 Task: Search one way flight ticket for 1 adult, 6 children, 1 infant in seat and 1 infant on lap in business from Key West: Key West International Airport to Greensboro: Piedmont Triad International Airport on 5-1-2023. Choice of flights is Royal air maroc. Number of bags: 2 checked bags. Price is upto 95000. Outbound departure time preference is 20:45.
Action: Mouse moved to (204, 172)
Screenshot: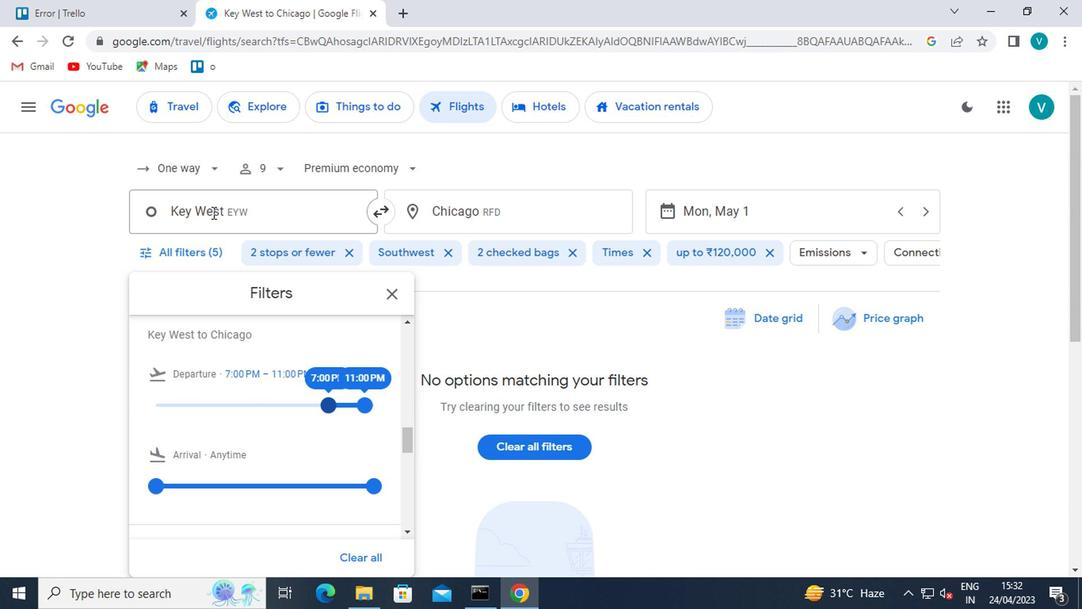 
Action: Mouse pressed left at (204, 172)
Screenshot: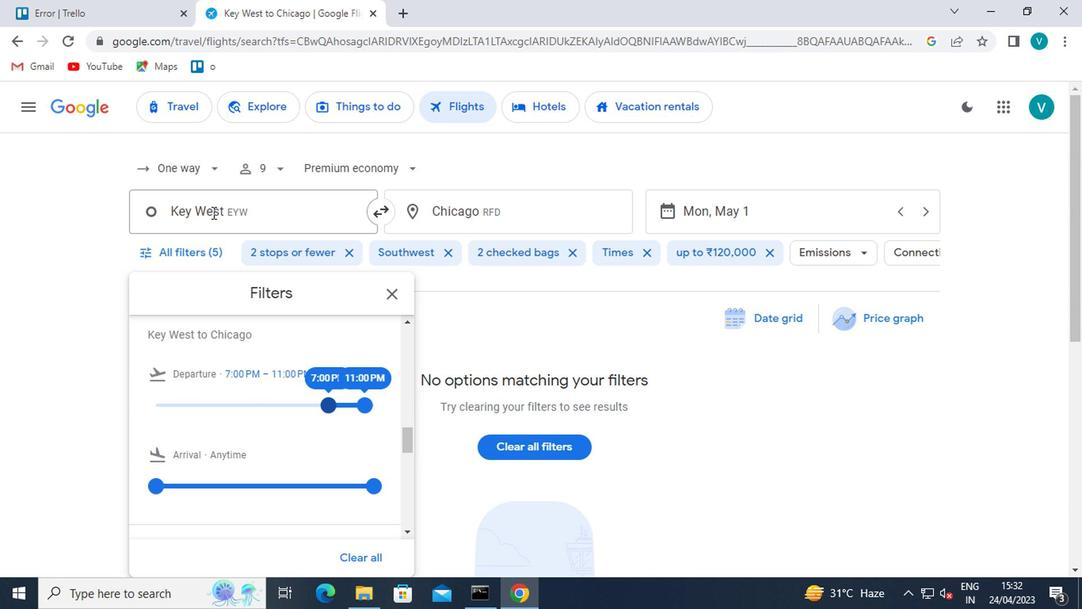 
Action: Mouse moved to (201, 241)
Screenshot: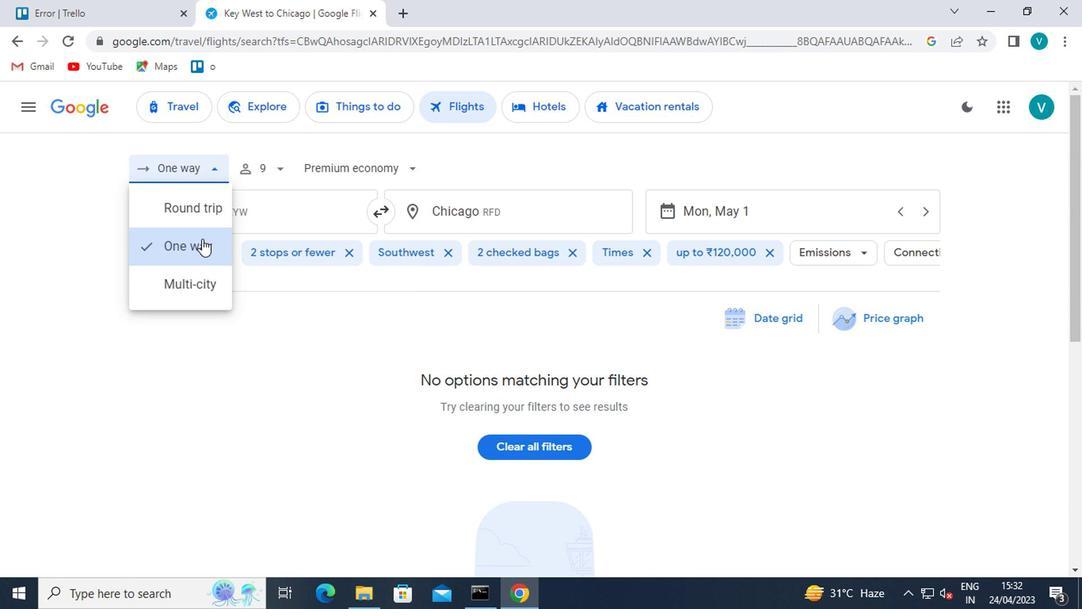 
Action: Mouse pressed left at (201, 241)
Screenshot: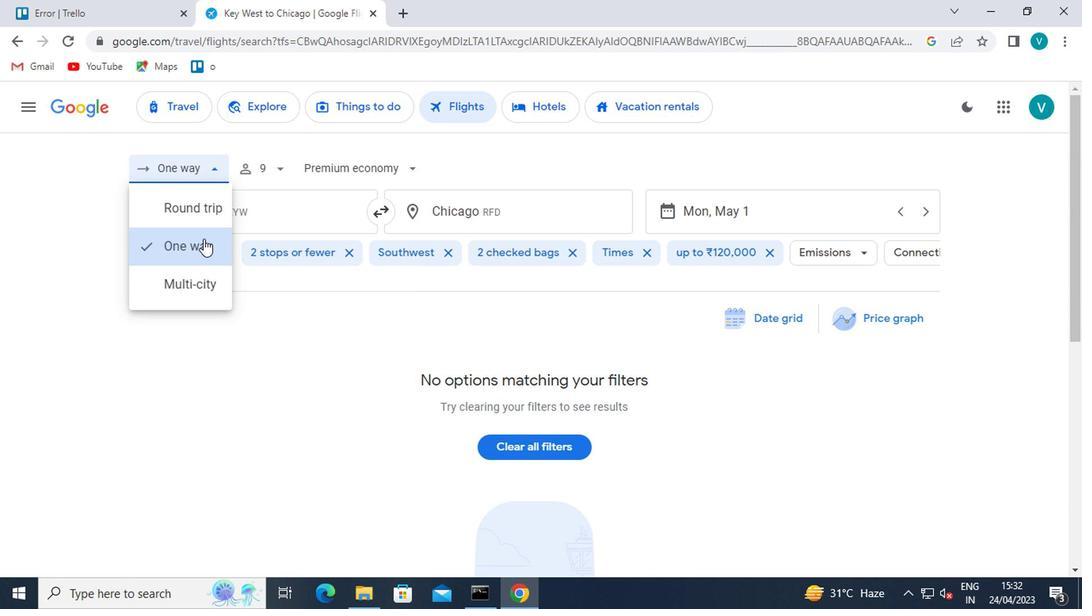
Action: Mouse moved to (283, 173)
Screenshot: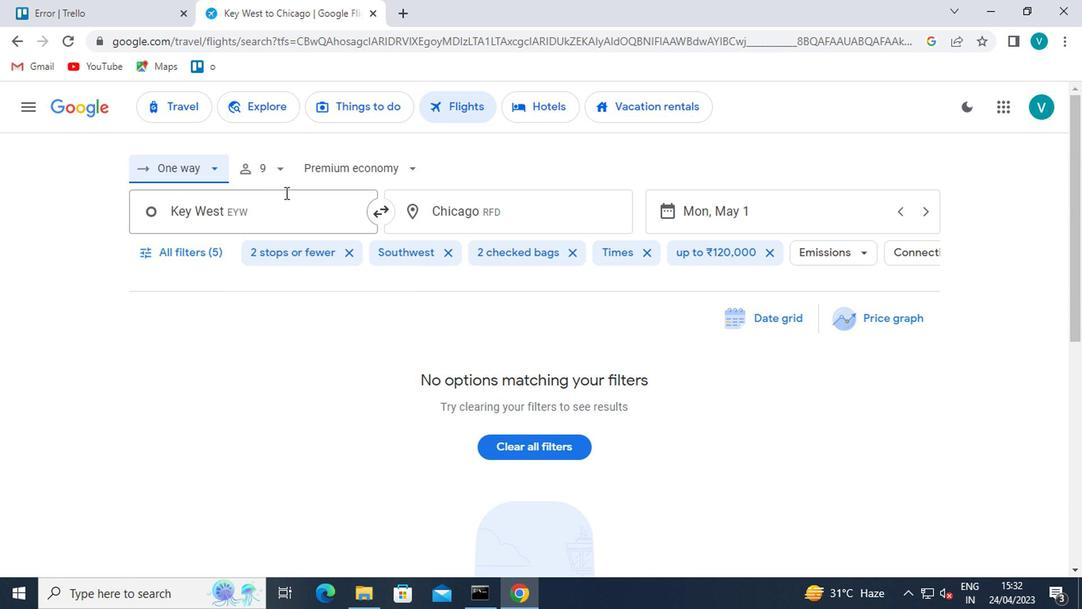 
Action: Mouse pressed left at (283, 173)
Screenshot: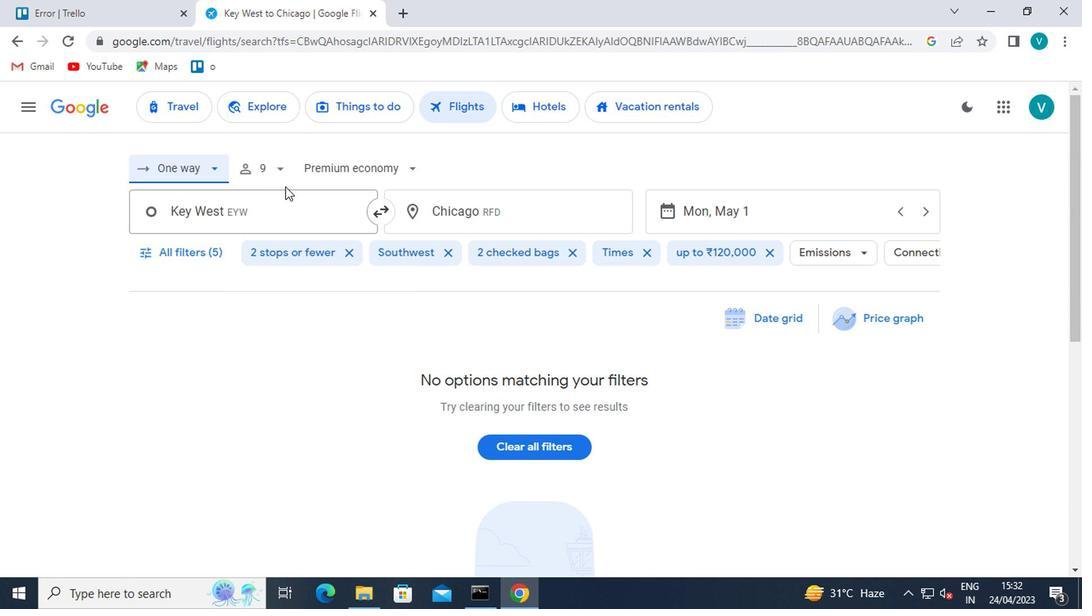 
Action: Mouse moved to (336, 206)
Screenshot: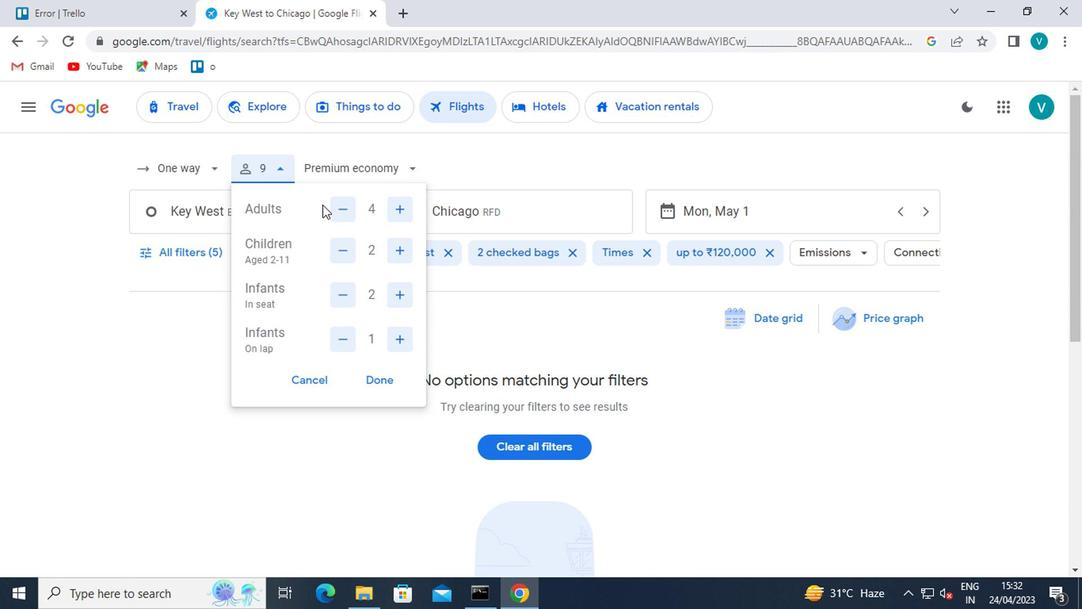 
Action: Mouse pressed left at (336, 206)
Screenshot: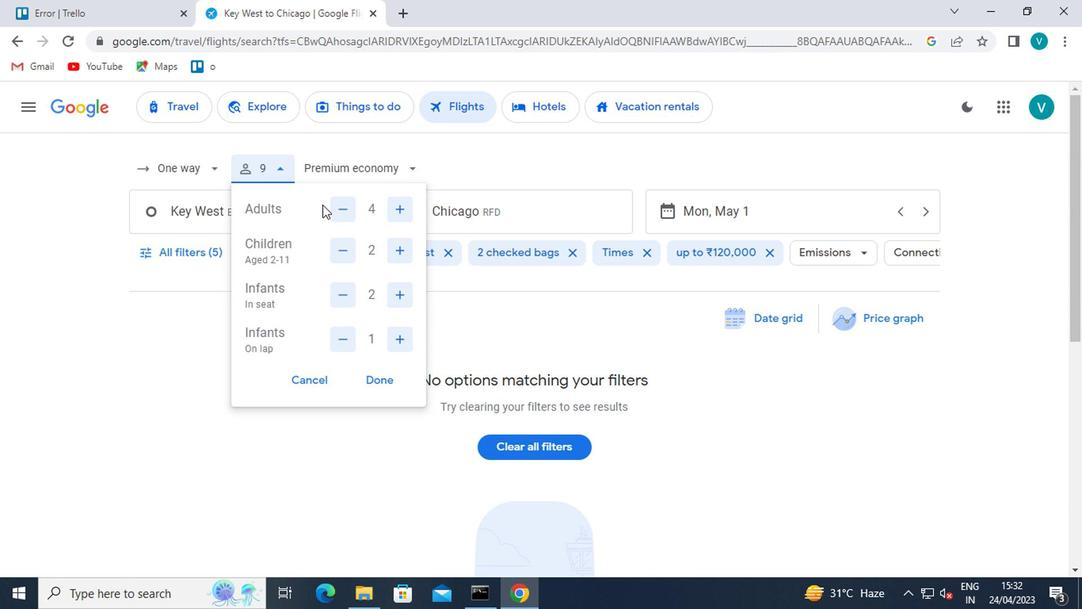 
Action: Mouse pressed left at (336, 206)
Screenshot: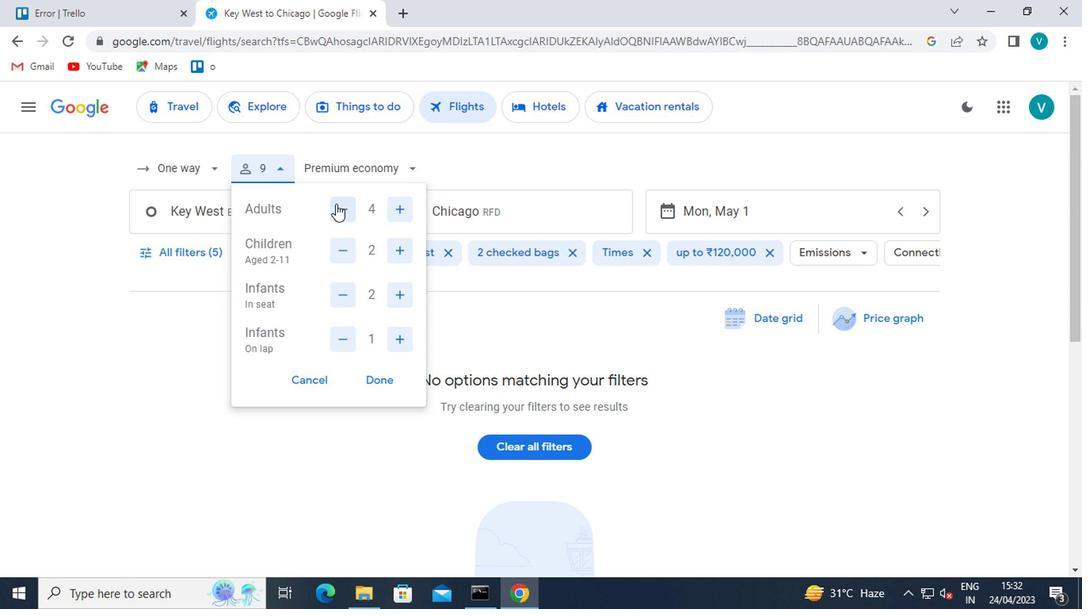 
Action: Mouse moved to (336, 208)
Screenshot: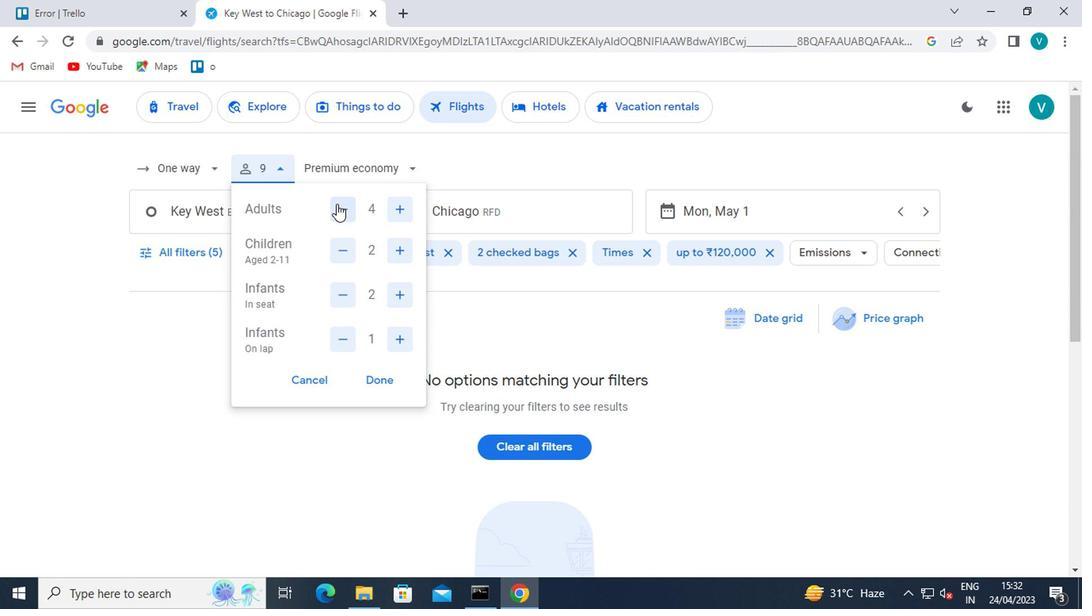 
Action: Mouse pressed left at (336, 208)
Screenshot: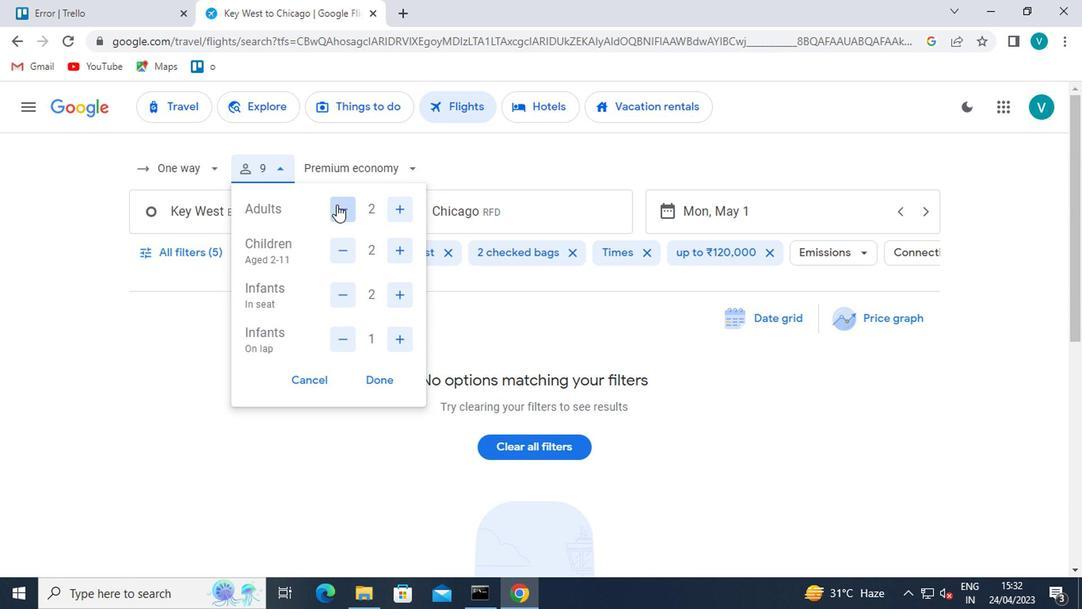 
Action: Mouse moved to (406, 253)
Screenshot: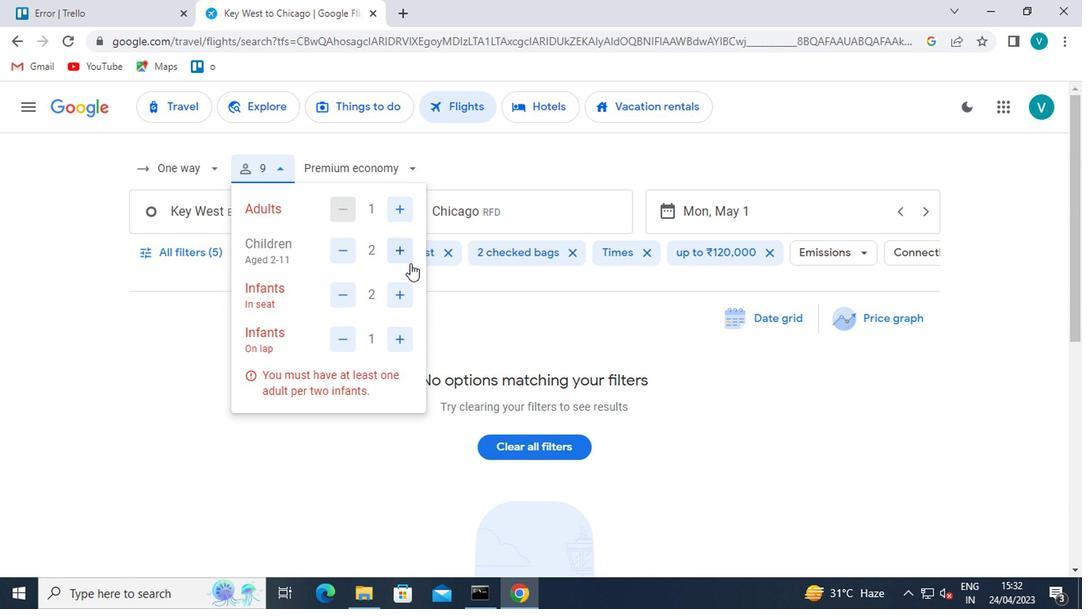 
Action: Mouse pressed left at (406, 253)
Screenshot: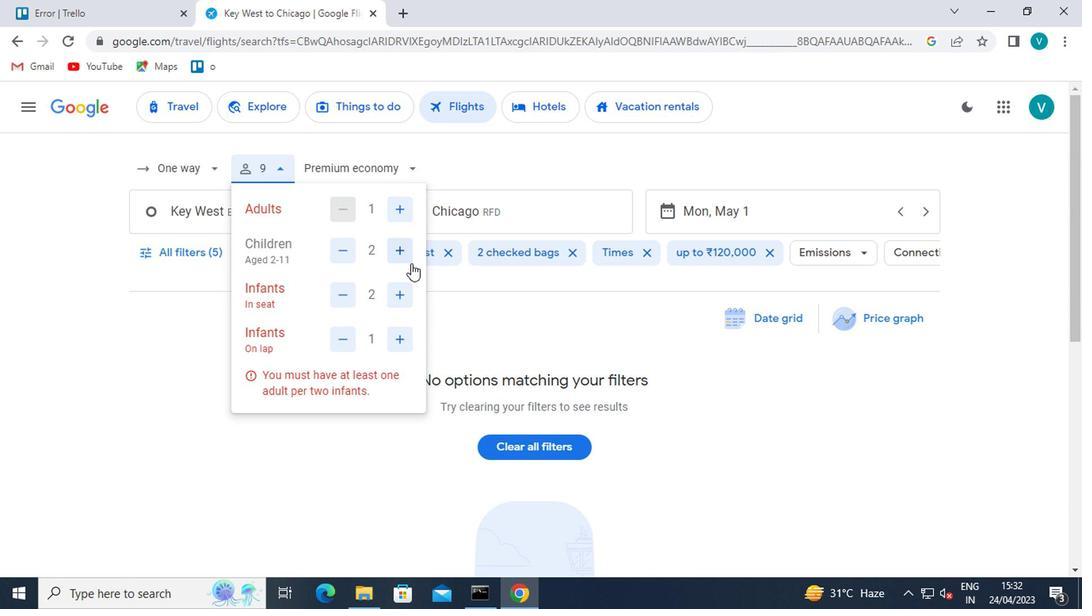 
Action: Mouse moved to (405, 252)
Screenshot: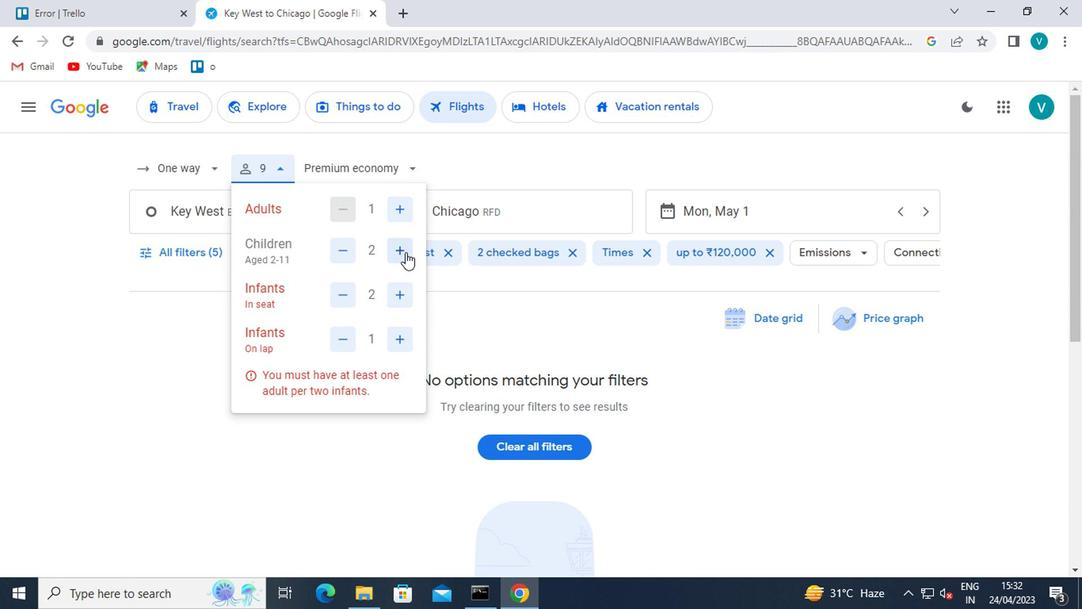 
Action: Mouse pressed left at (405, 252)
Screenshot: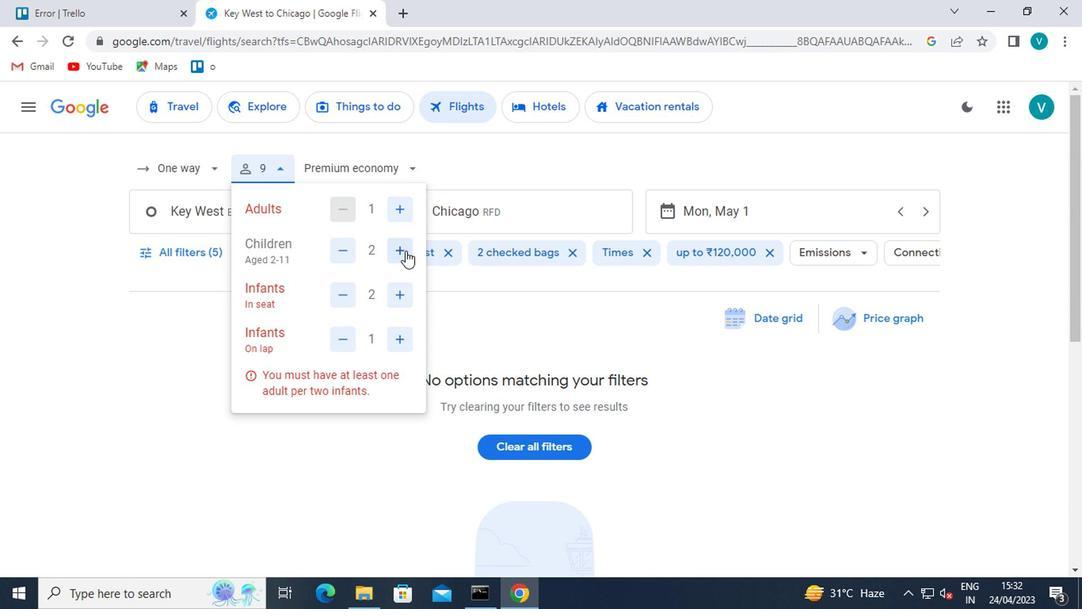 
Action: Mouse pressed left at (405, 252)
Screenshot: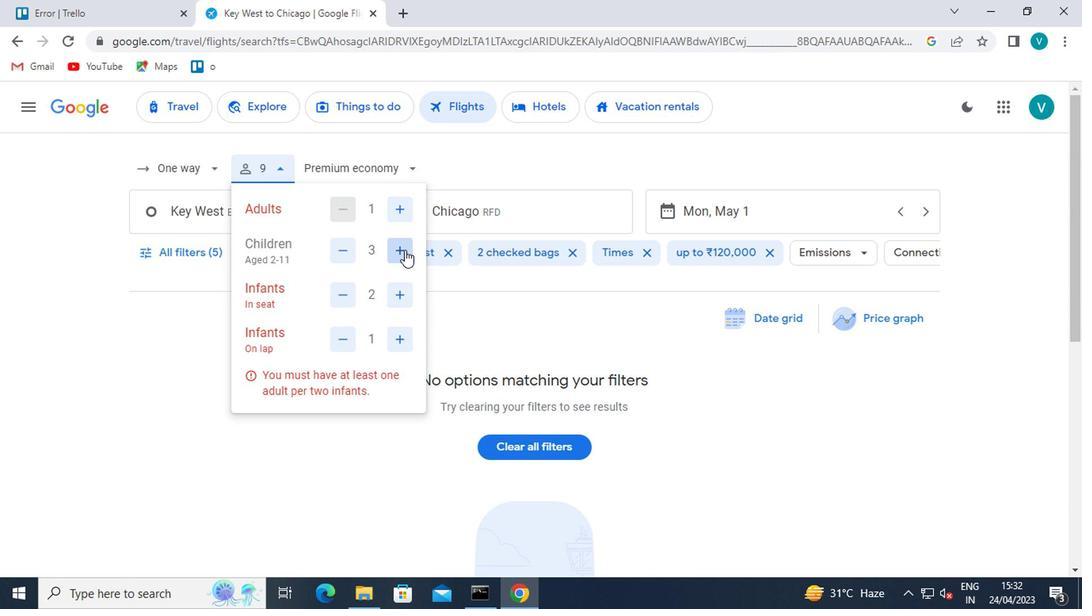 
Action: Mouse pressed left at (405, 252)
Screenshot: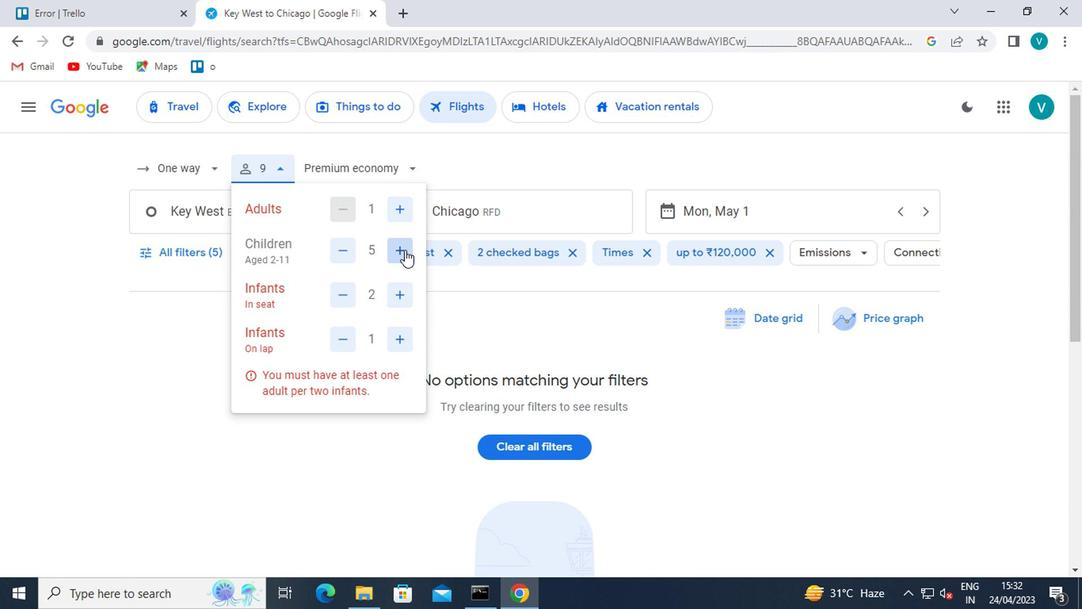 
Action: Mouse moved to (345, 302)
Screenshot: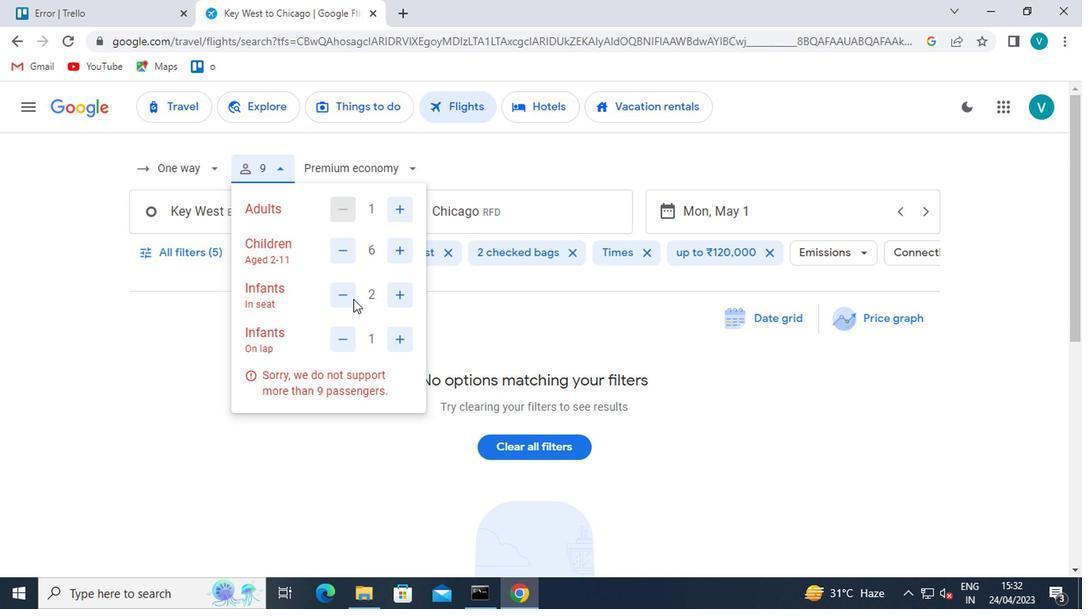 
Action: Mouse pressed left at (345, 302)
Screenshot: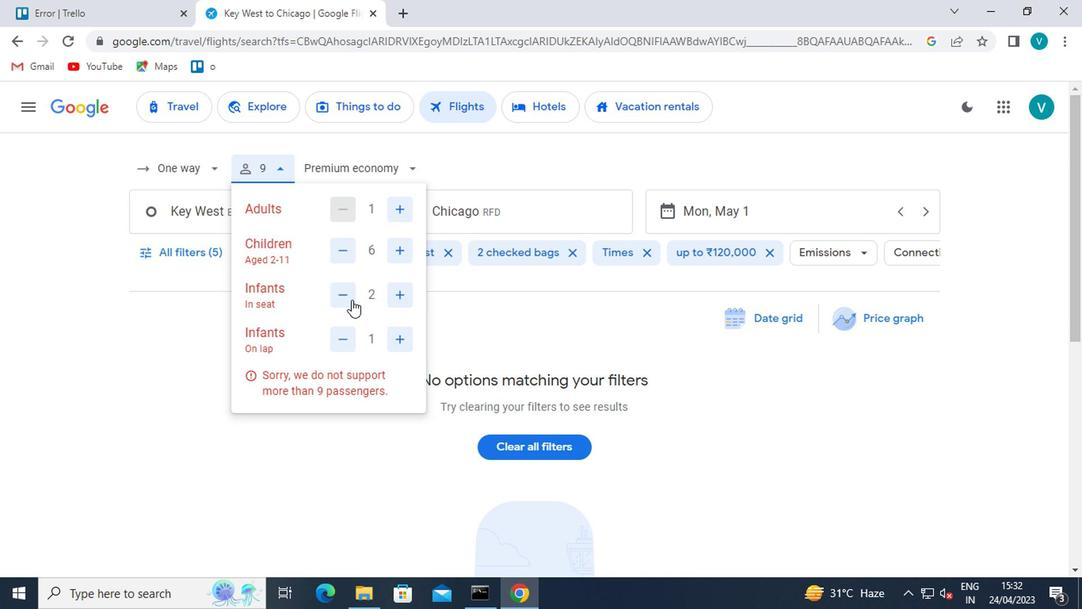 
Action: Mouse moved to (383, 375)
Screenshot: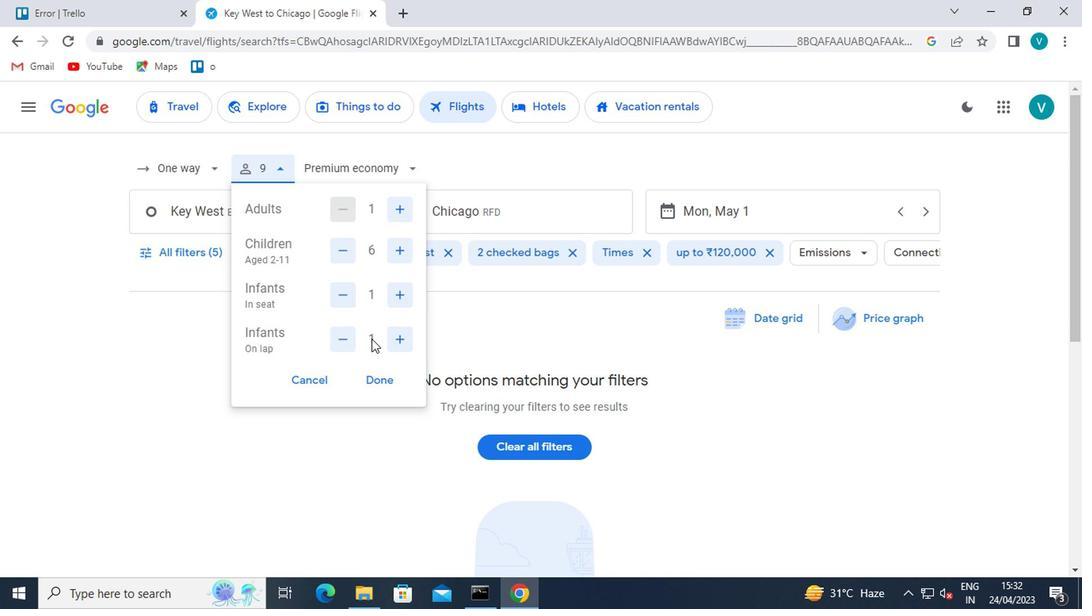 
Action: Mouse pressed left at (383, 375)
Screenshot: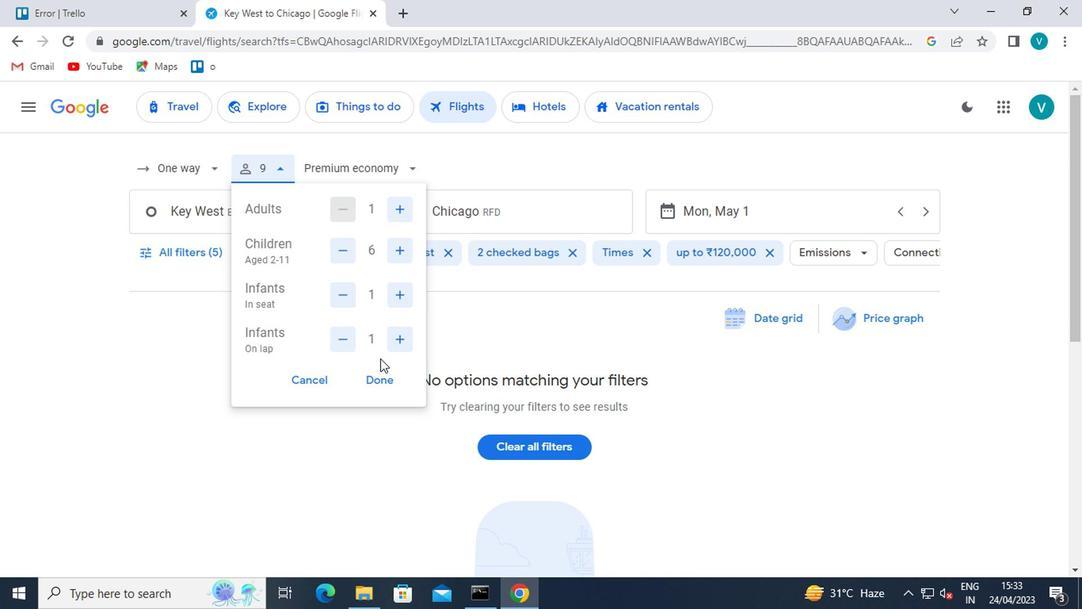 
Action: Mouse moved to (393, 175)
Screenshot: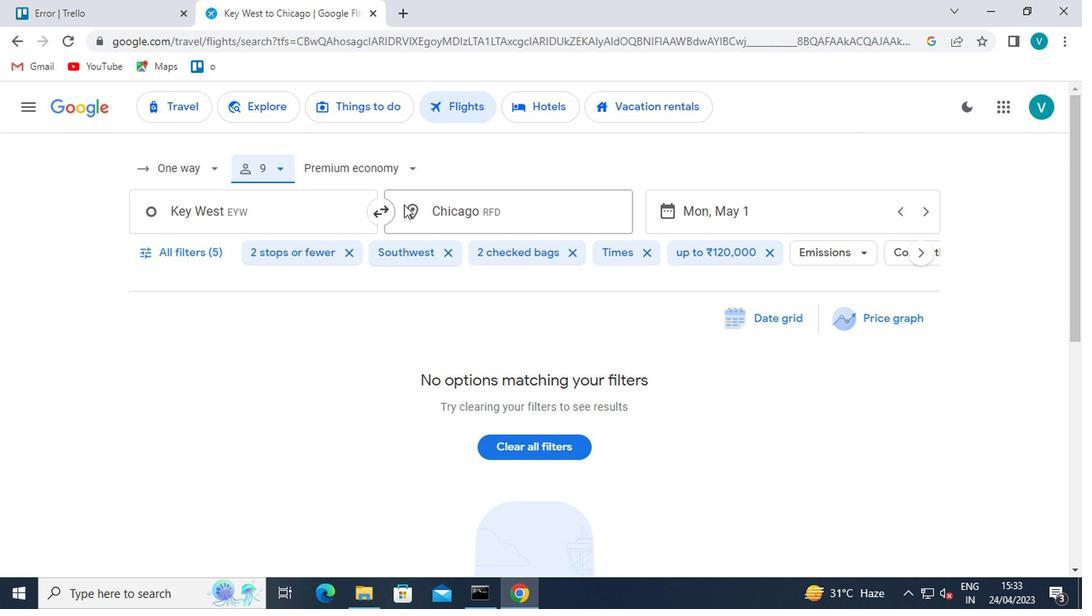 
Action: Mouse pressed left at (393, 175)
Screenshot: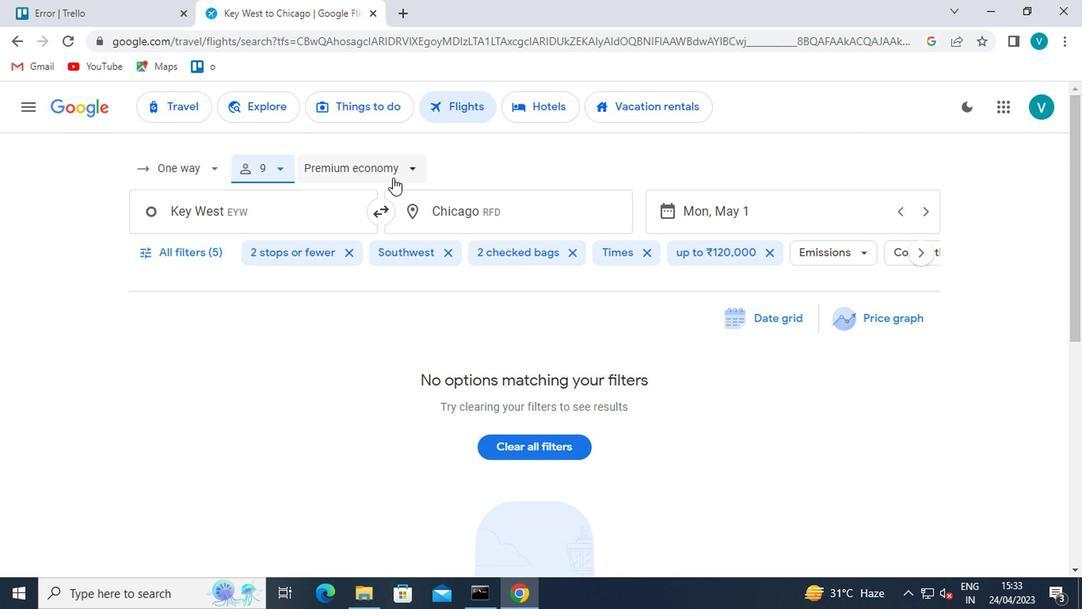 
Action: Mouse moved to (379, 276)
Screenshot: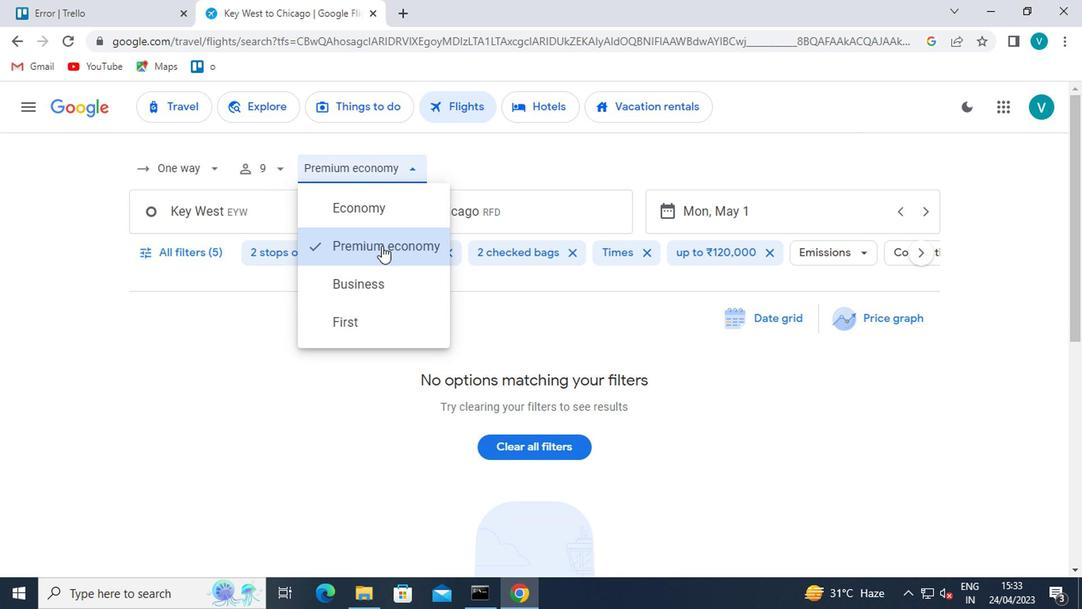
Action: Mouse pressed left at (379, 276)
Screenshot: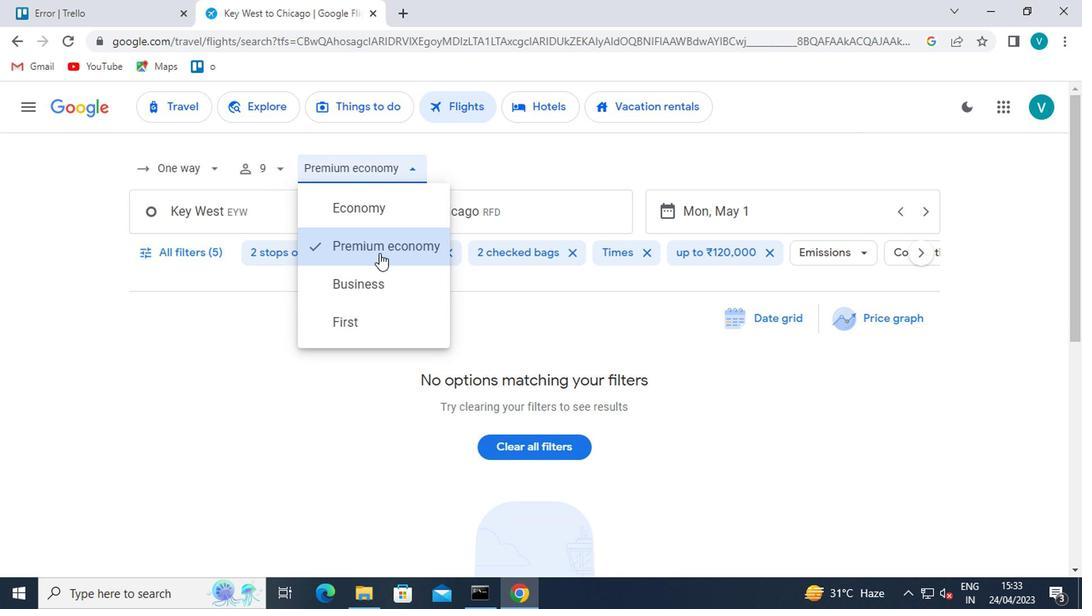 
Action: Mouse moved to (278, 228)
Screenshot: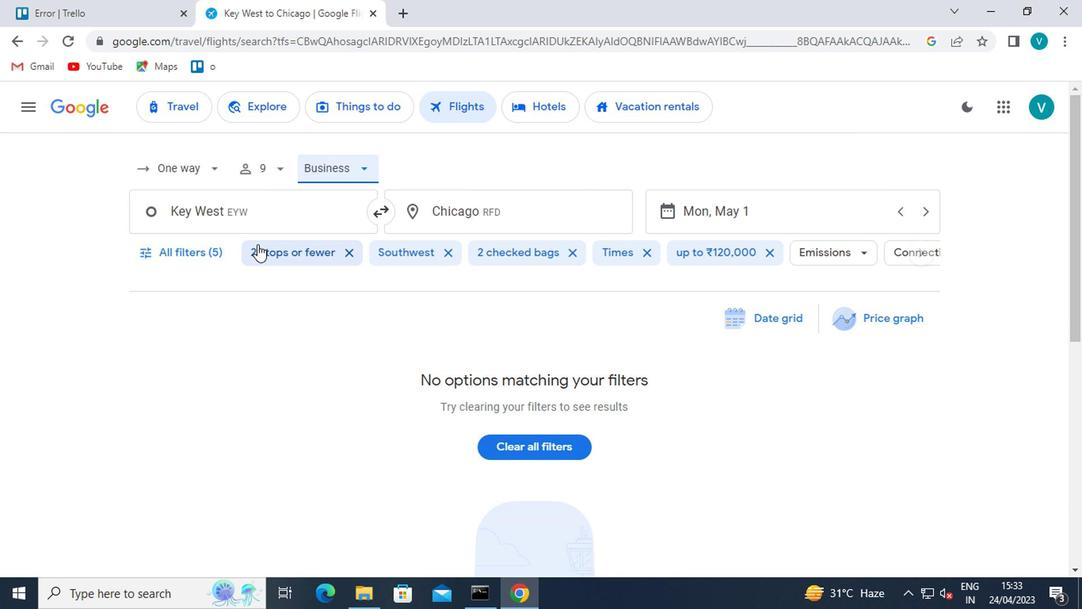 
Action: Mouse pressed left at (278, 228)
Screenshot: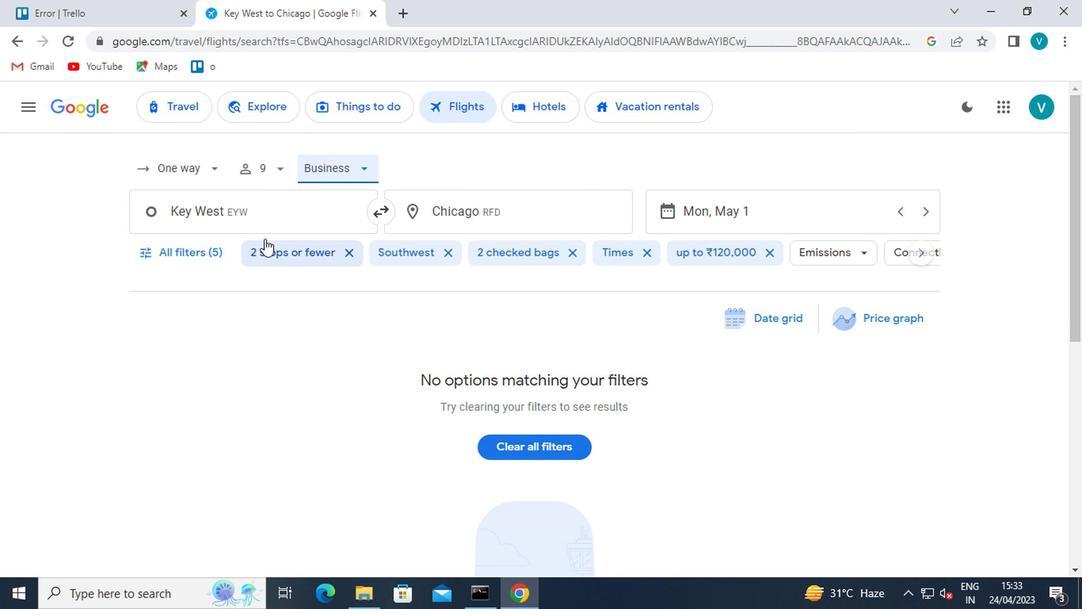 
Action: Mouse moved to (266, 296)
Screenshot: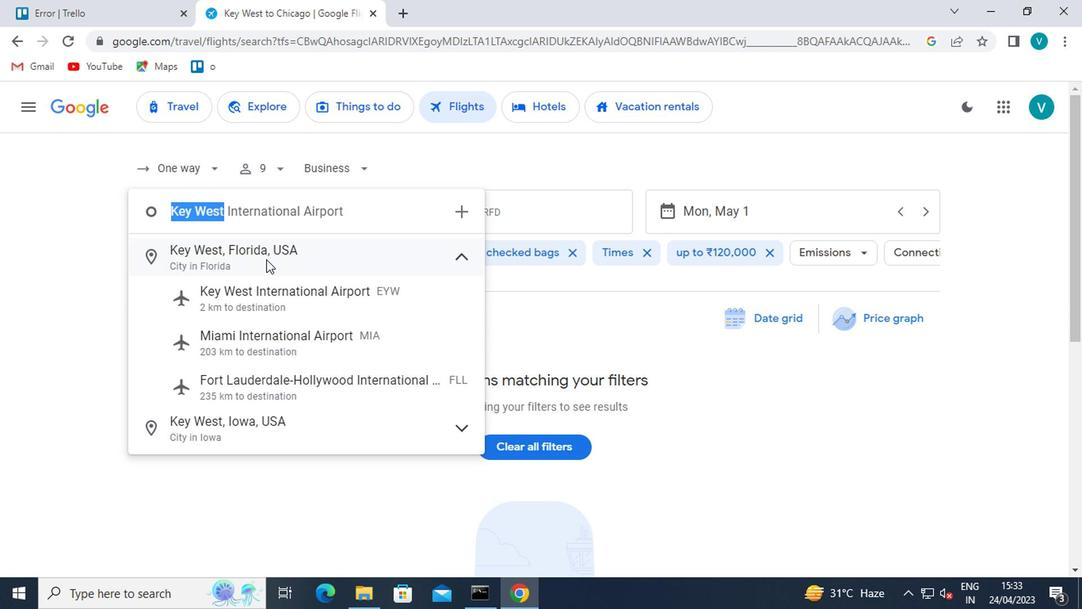 
Action: Mouse pressed left at (266, 296)
Screenshot: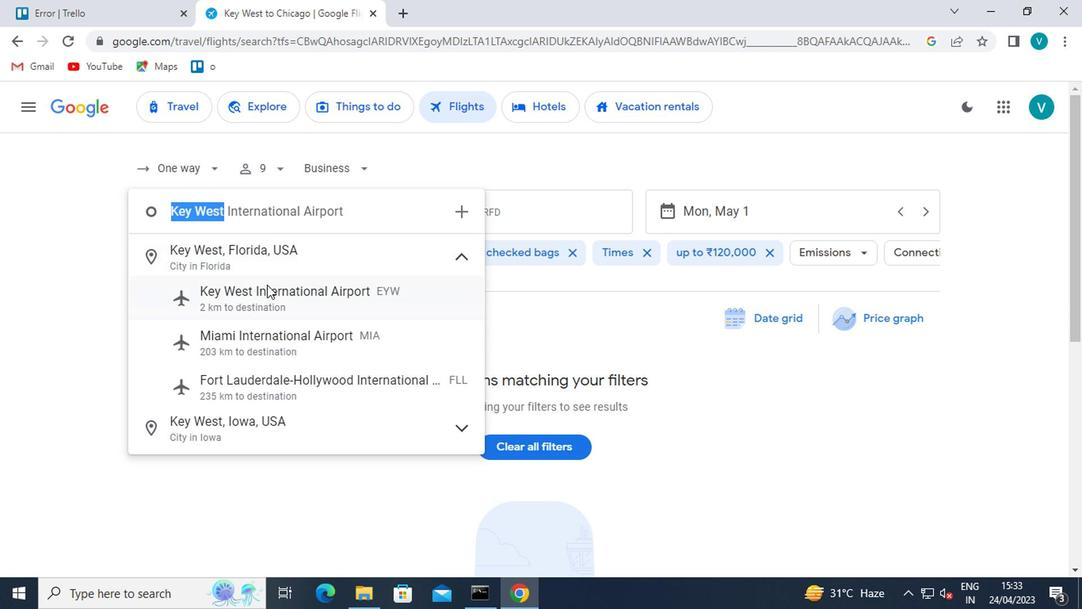 
Action: Mouse moved to (511, 220)
Screenshot: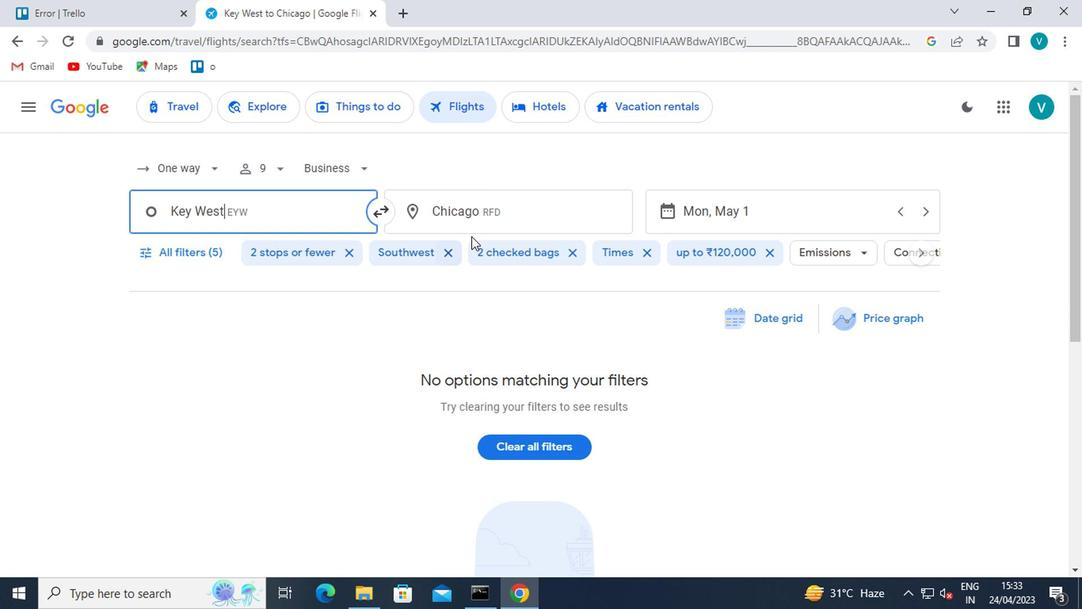 
Action: Mouse pressed left at (511, 220)
Screenshot: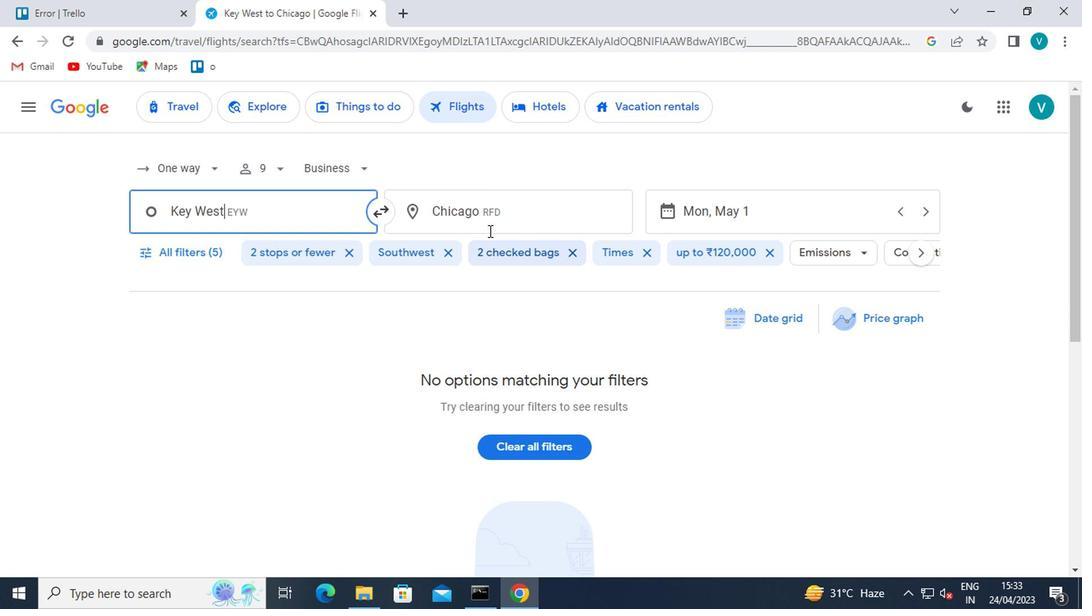 
Action: Mouse moved to (314, 94)
Screenshot: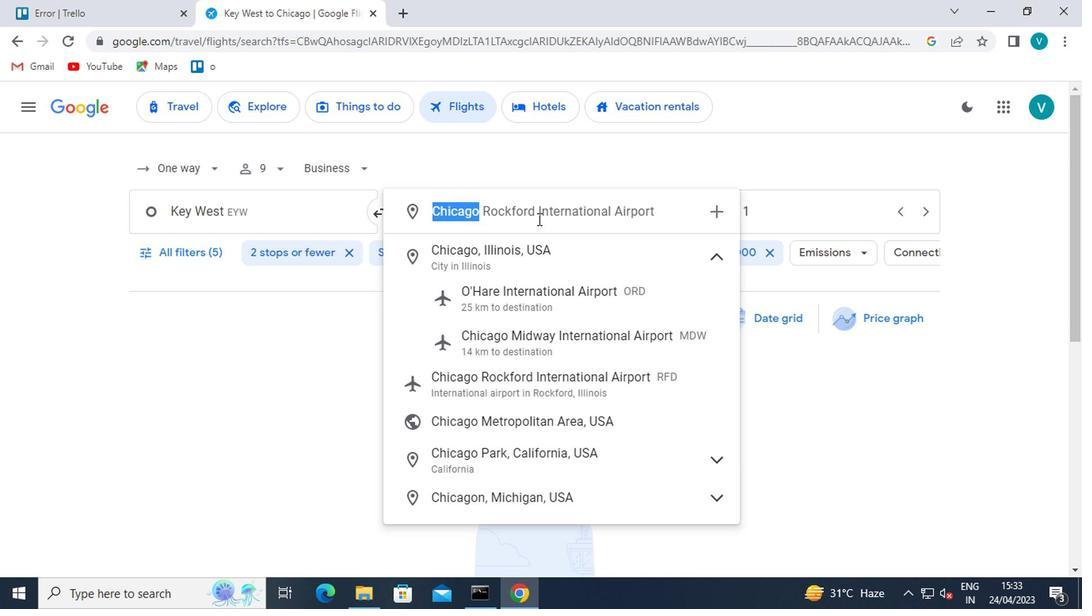 
Action: Key pressed <Key.shift>GREENSBORO
Screenshot: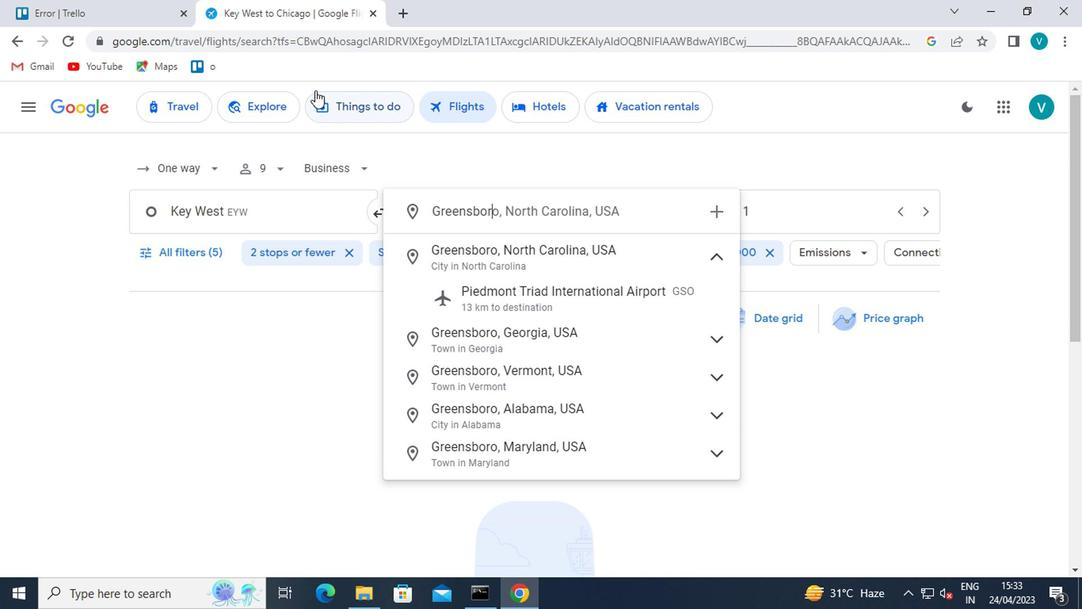 
Action: Mouse moved to (570, 305)
Screenshot: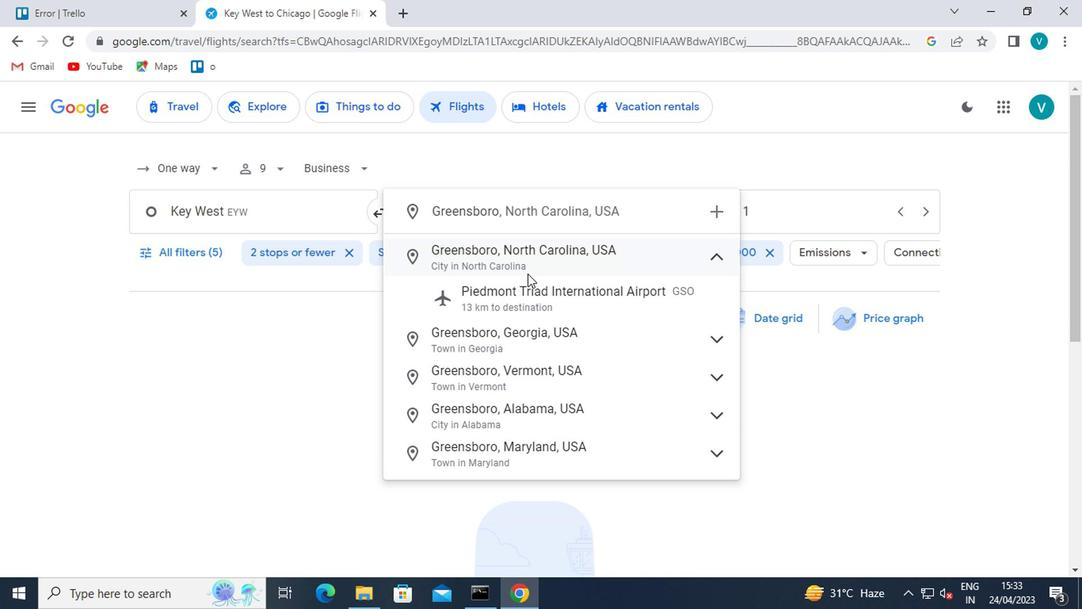 
Action: Mouse pressed left at (570, 305)
Screenshot: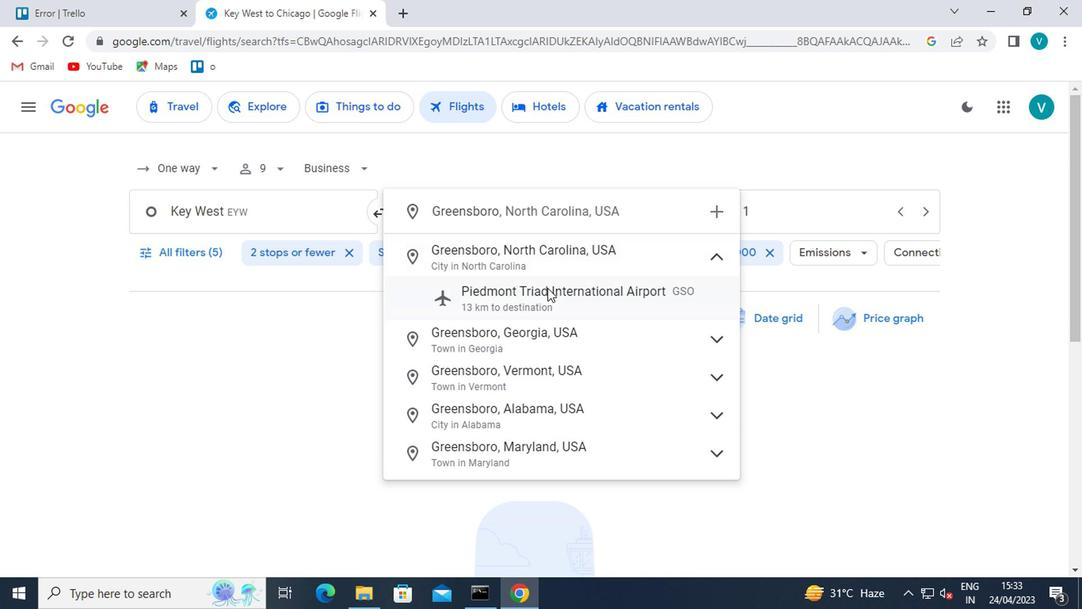 
Action: Mouse moved to (778, 193)
Screenshot: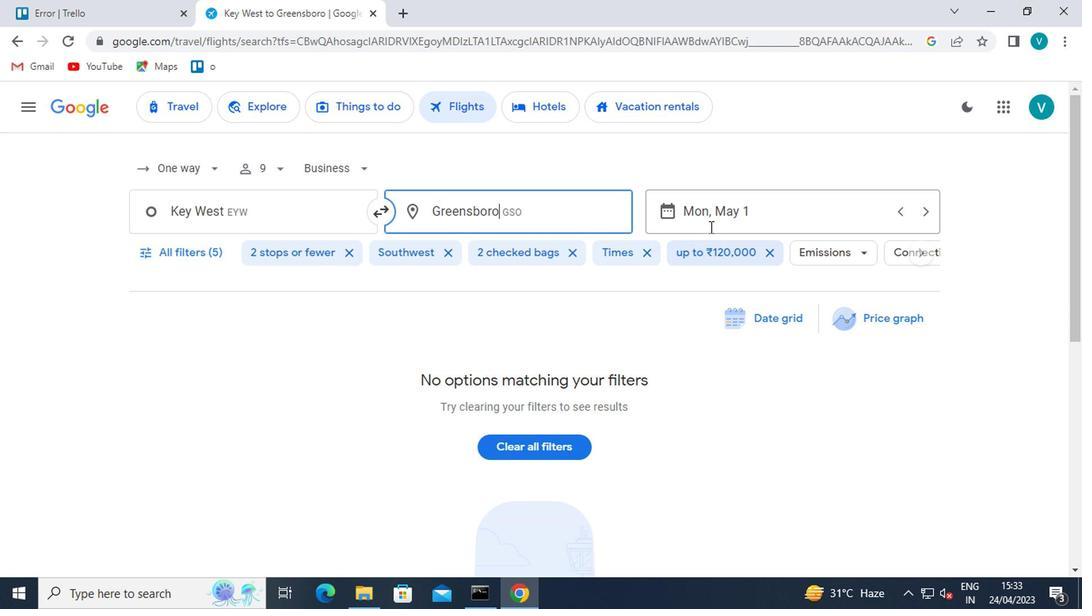 
Action: Mouse pressed left at (778, 193)
Screenshot: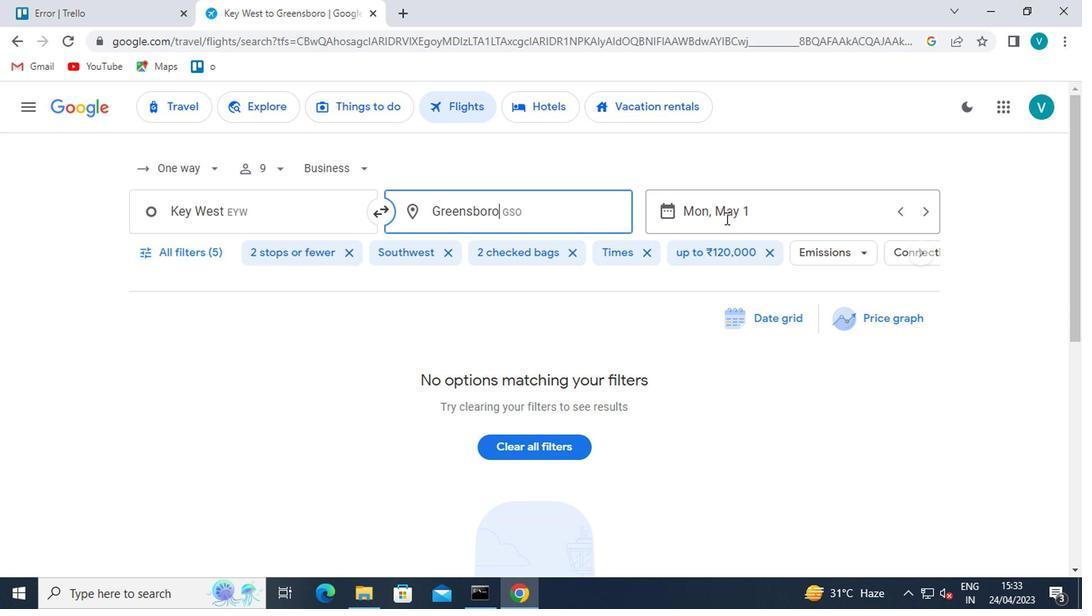 
Action: Mouse moved to (721, 290)
Screenshot: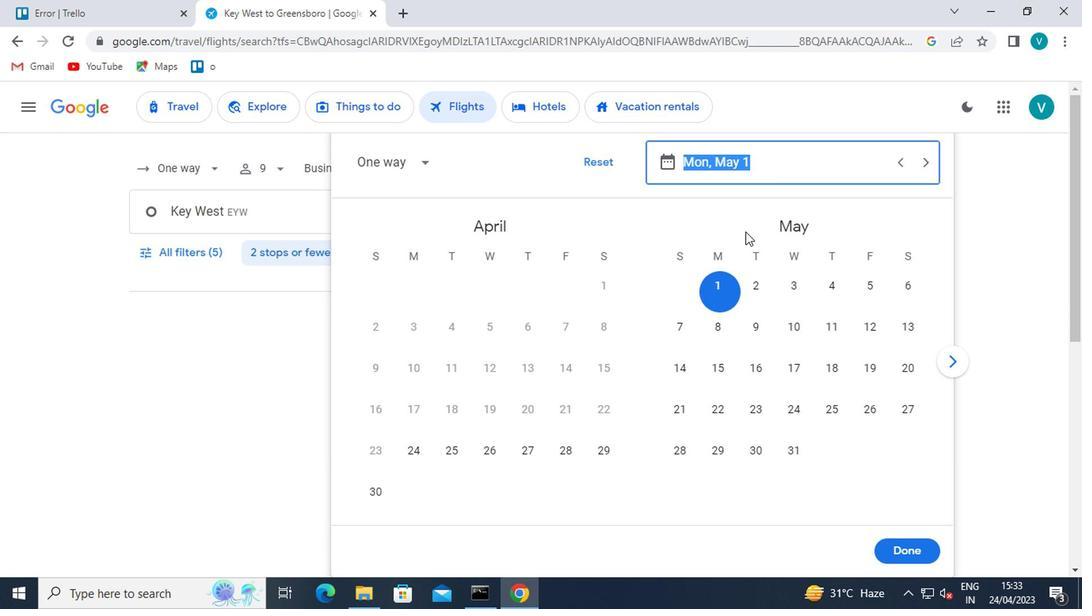 
Action: Mouse pressed left at (721, 290)
Screenshot: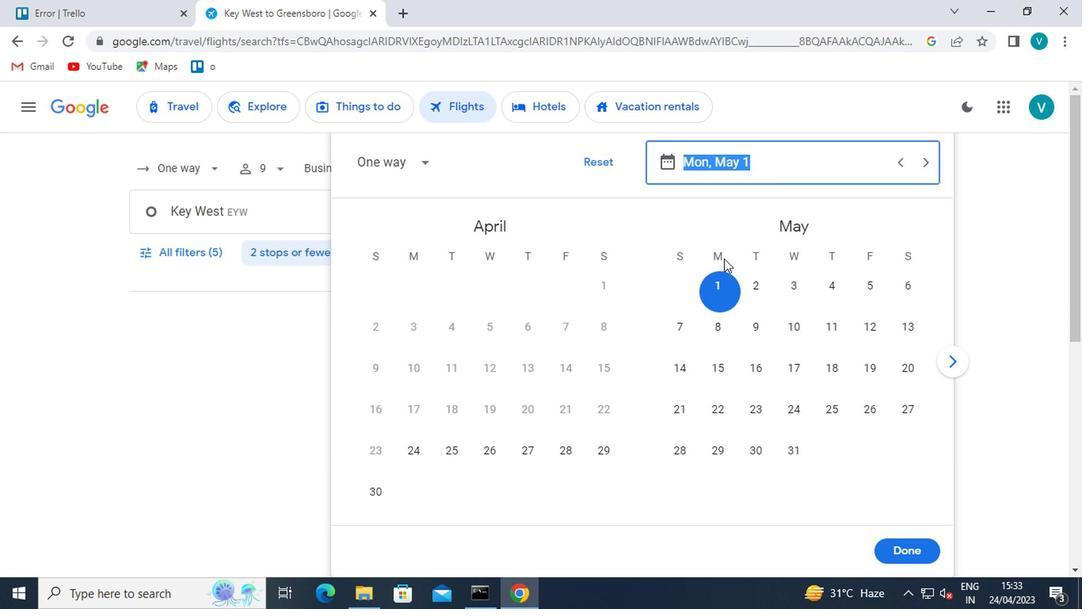 
Action: Mouse moved to (908, 548)
Screenshot: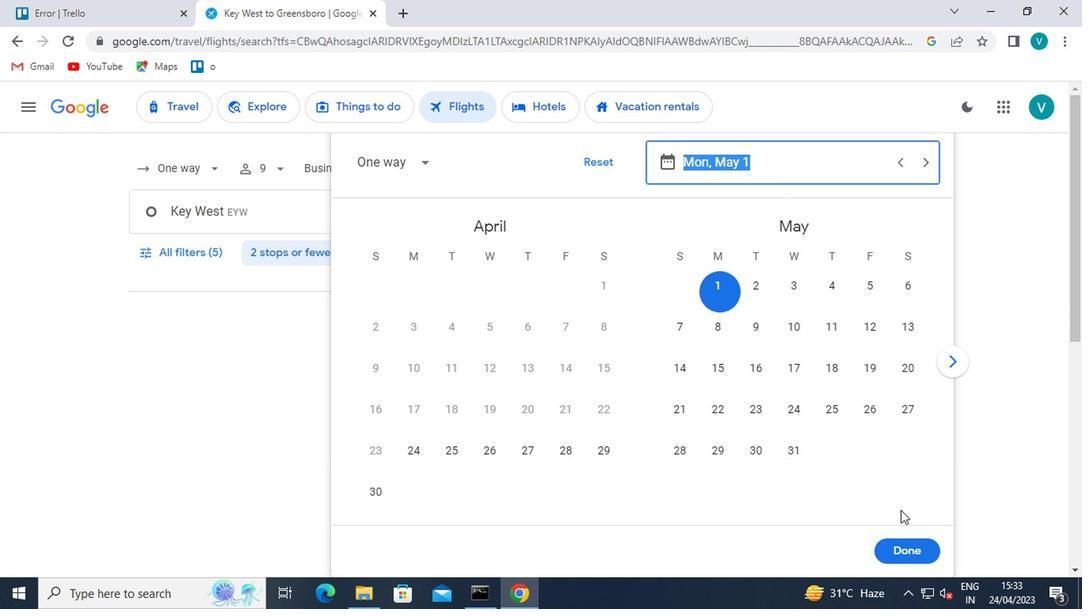 
Action: Mouse pressed left at (908, 548)
Screenshot: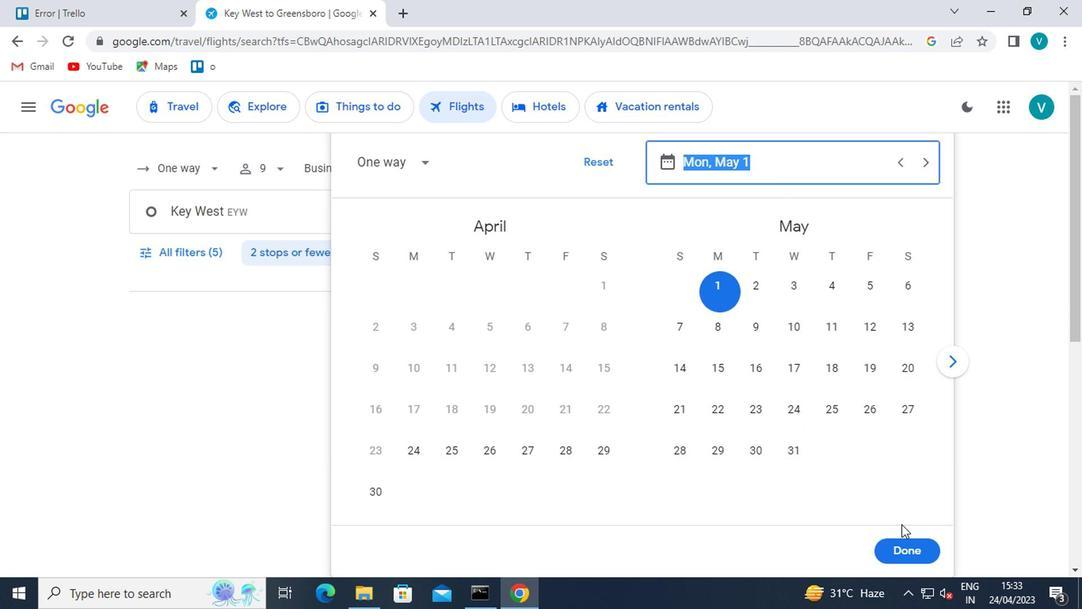 
Action: Mouse moved to (199, 259)
Screenshot: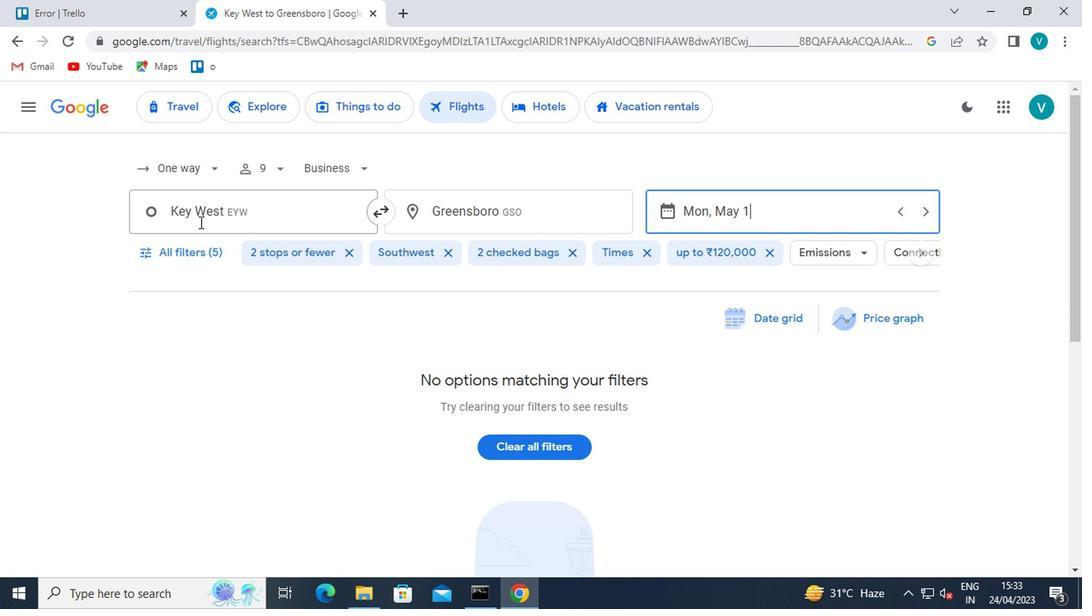 
Action: Mouse pressed left at (199, 259)
Screenshot: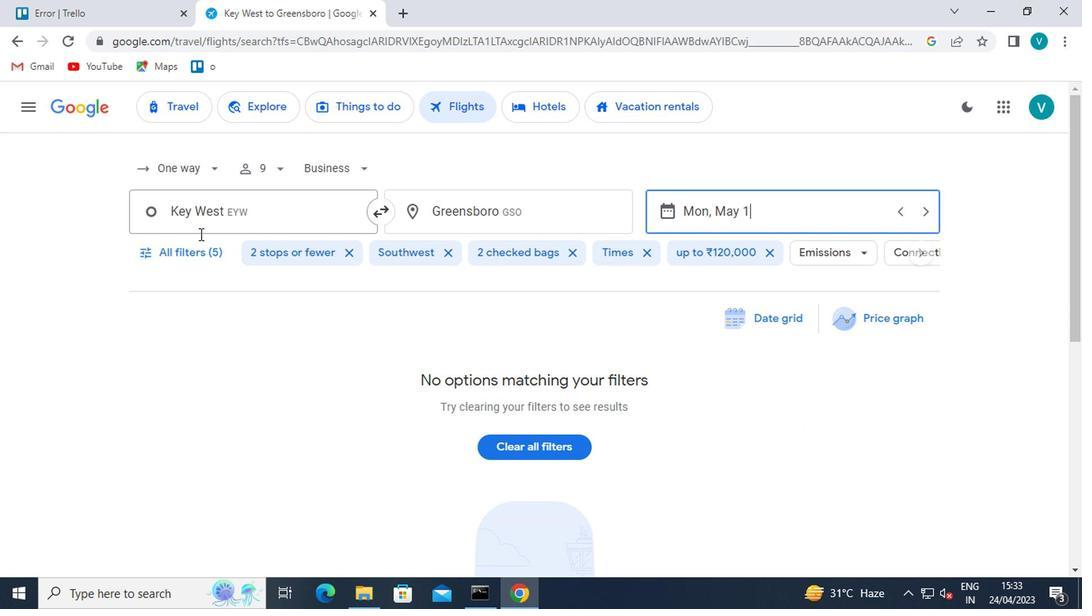
Action: Mouse moved to (318, 380)
Screenshot: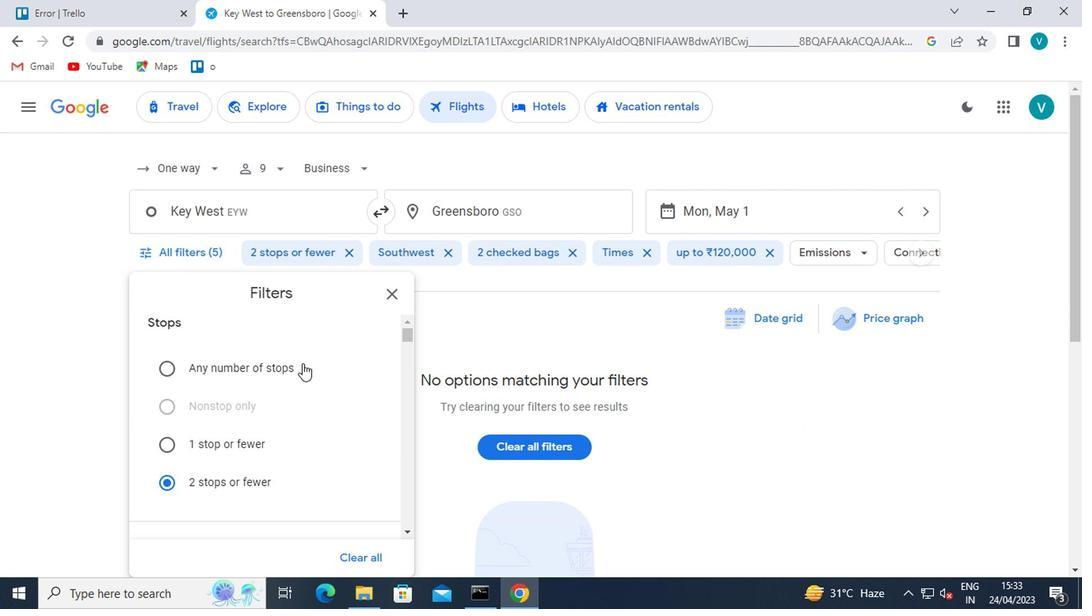 
Action: Mouse scrolled (318, 378) with delta (0, -1)
Screenshot: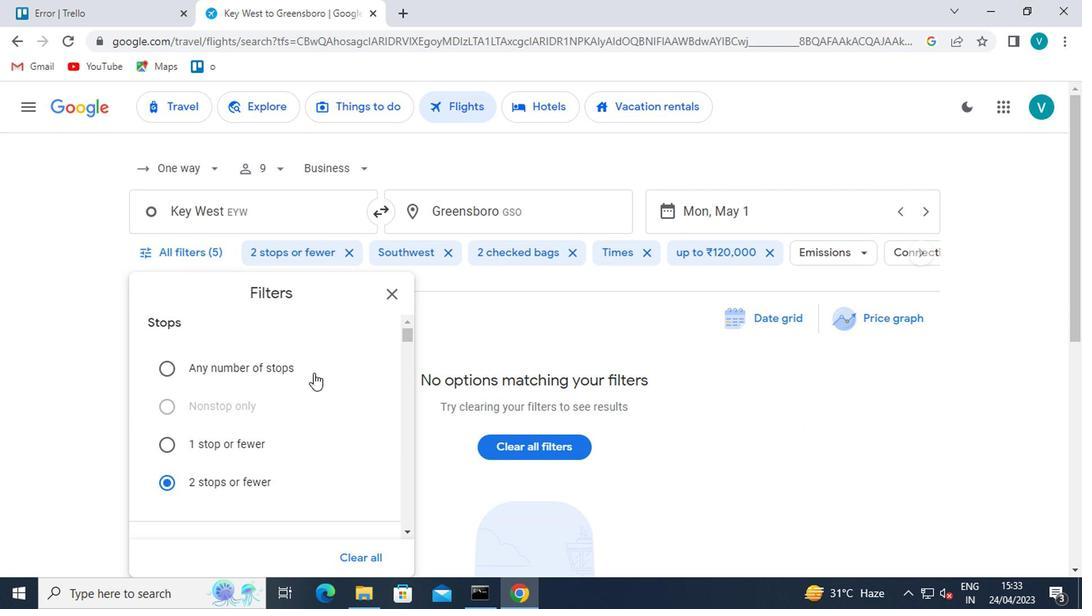 
Action: Mouse scrolled (318, 378) with delta (0, -1)
Screenshot: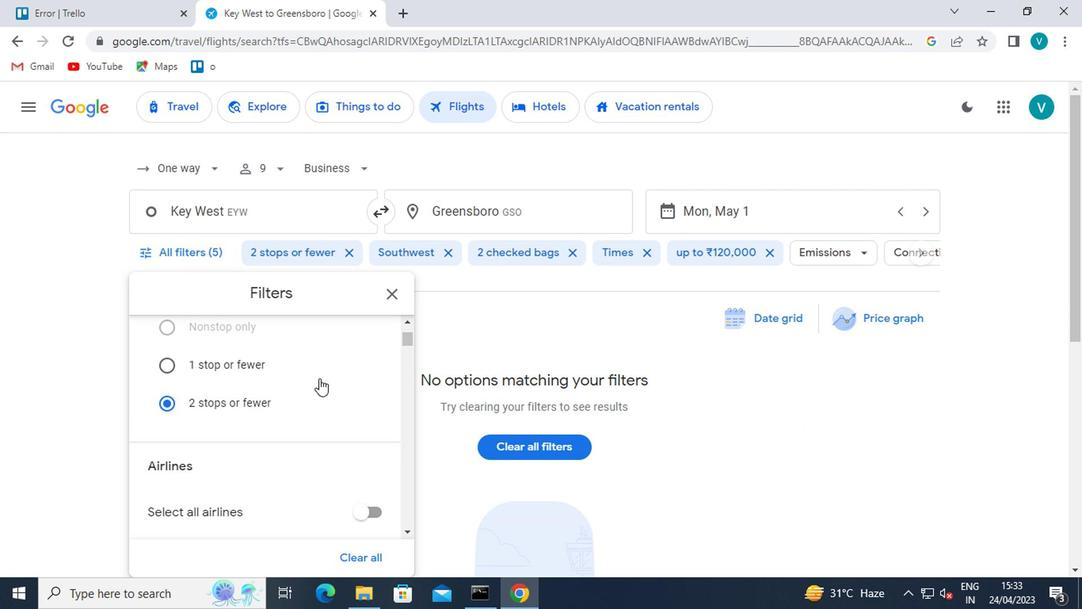 
Action: Mouse moved to (318, 380)
Screenshot: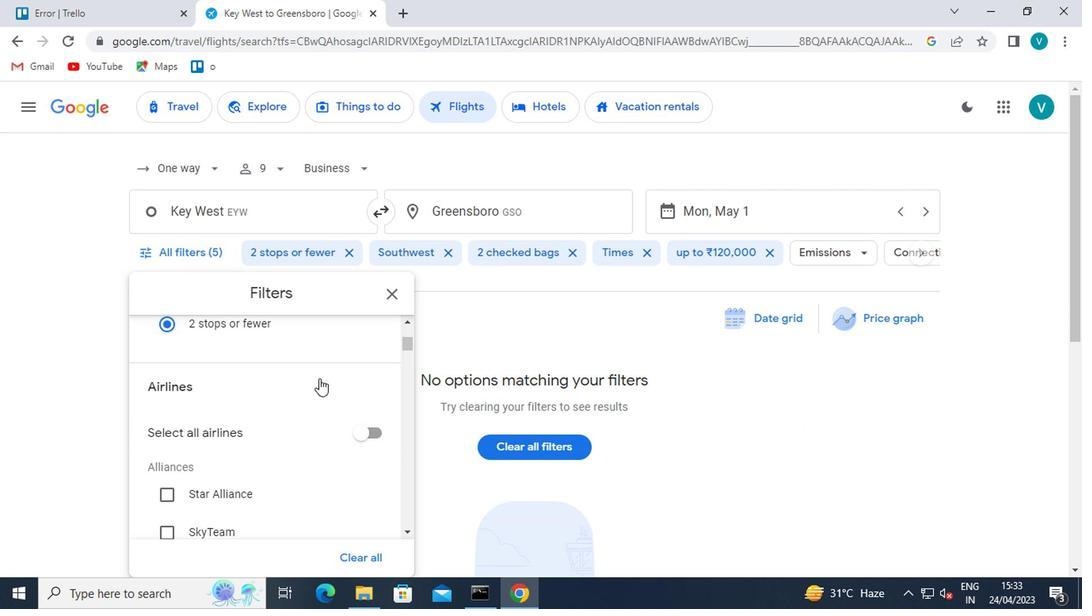 
Action: Mouse scrolled (318, 380) with delta (0, 0)
Screenshot: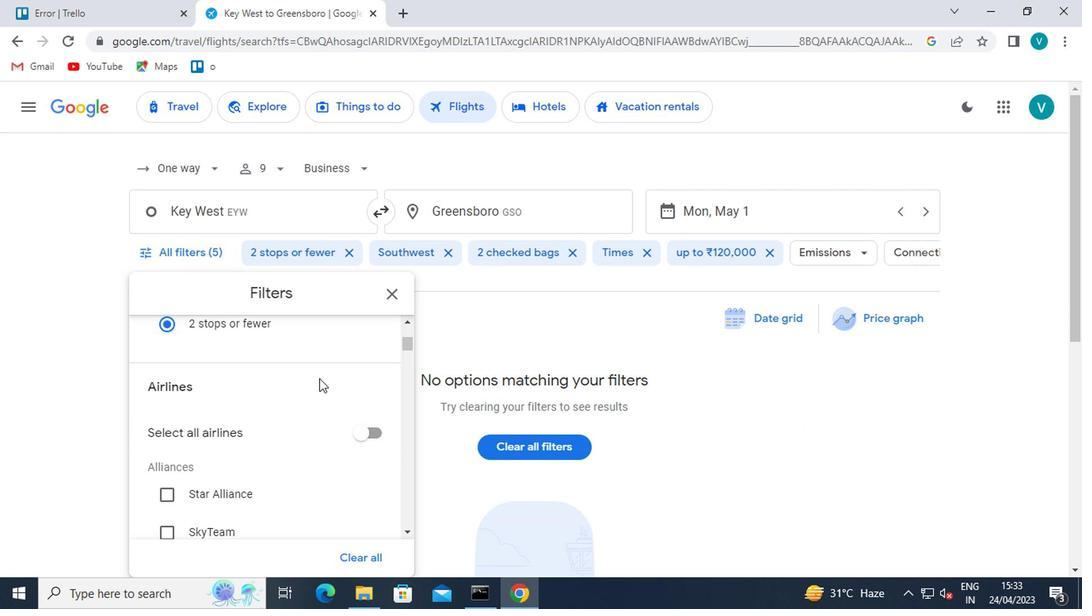 
Action: Mouse scrolled (318, 380) with delta (0, 0)
Screenshot: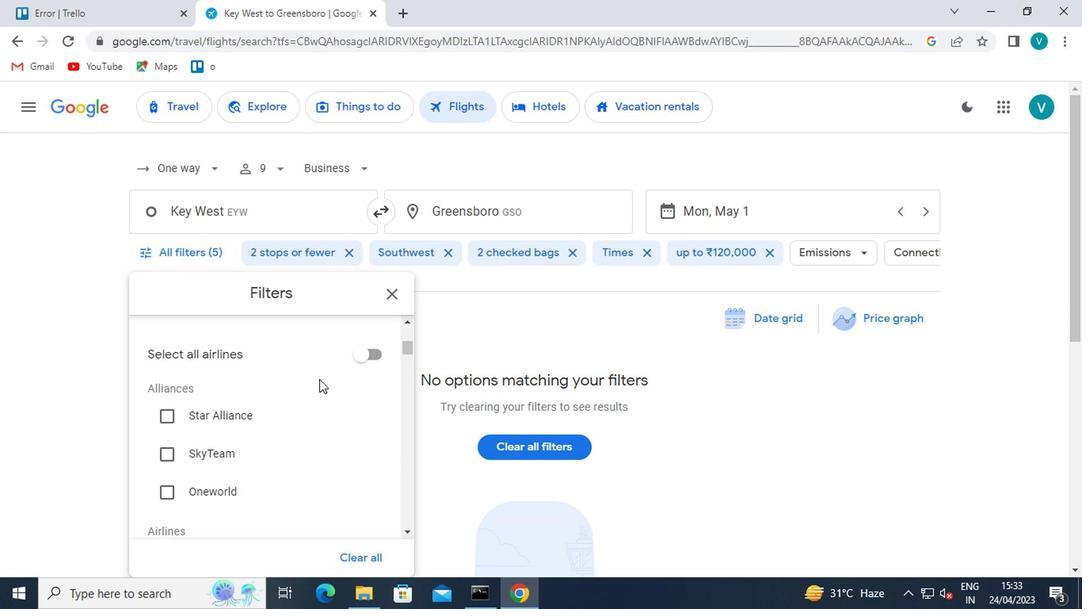 
Action: Mouse scrolled (318, 380) with delta (0, 0)
Screenshot: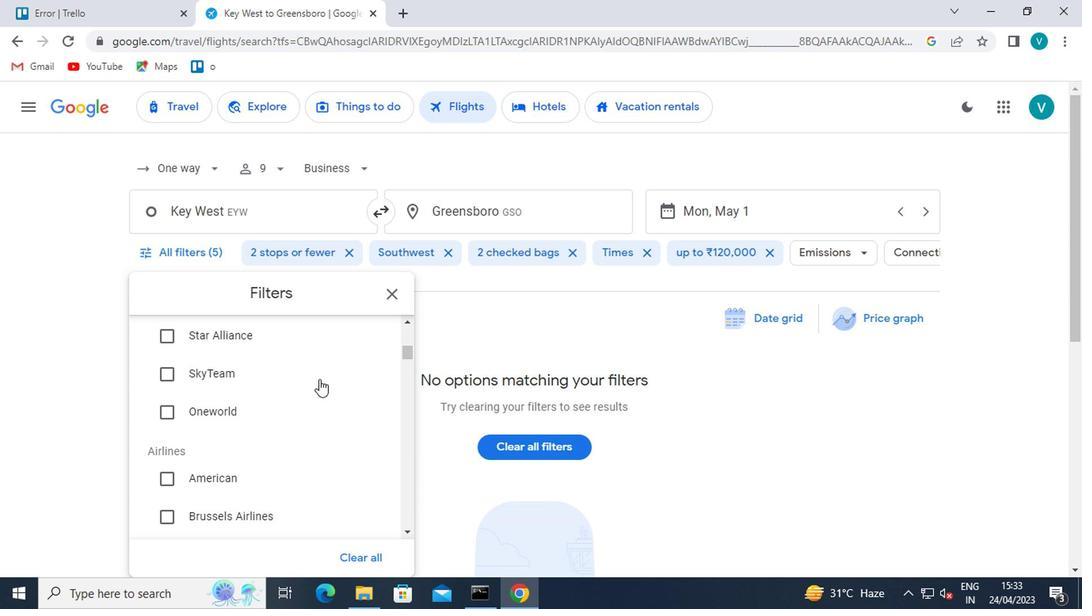 
Action: Mouse scrolled (318, 380) with delta (0, 0)
Screenshot: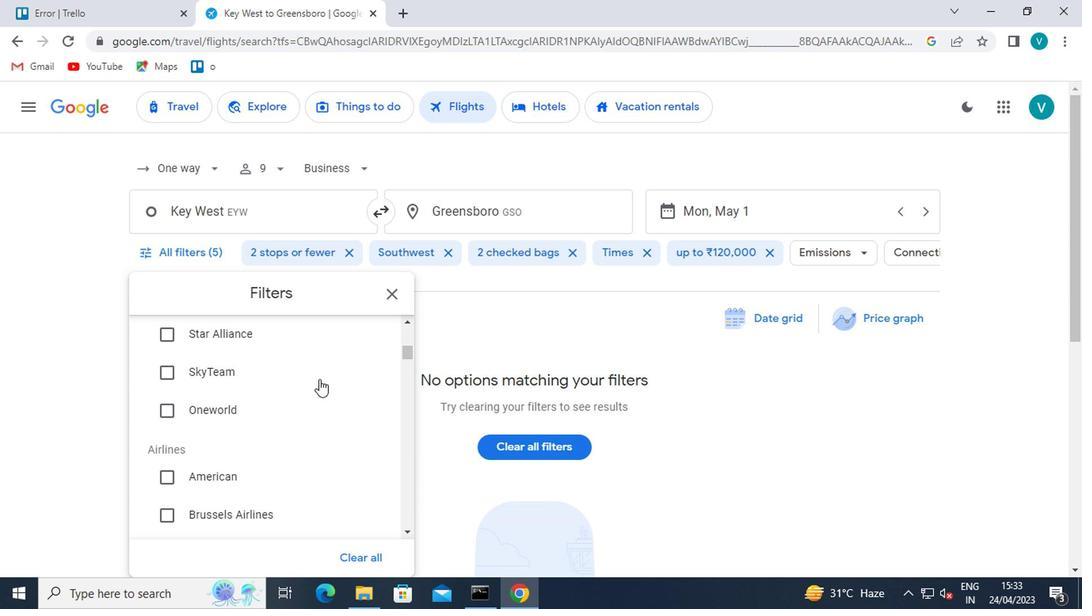 
Action: Mouse scrolled (318, 380) with delta (0, 0)
Screenshot: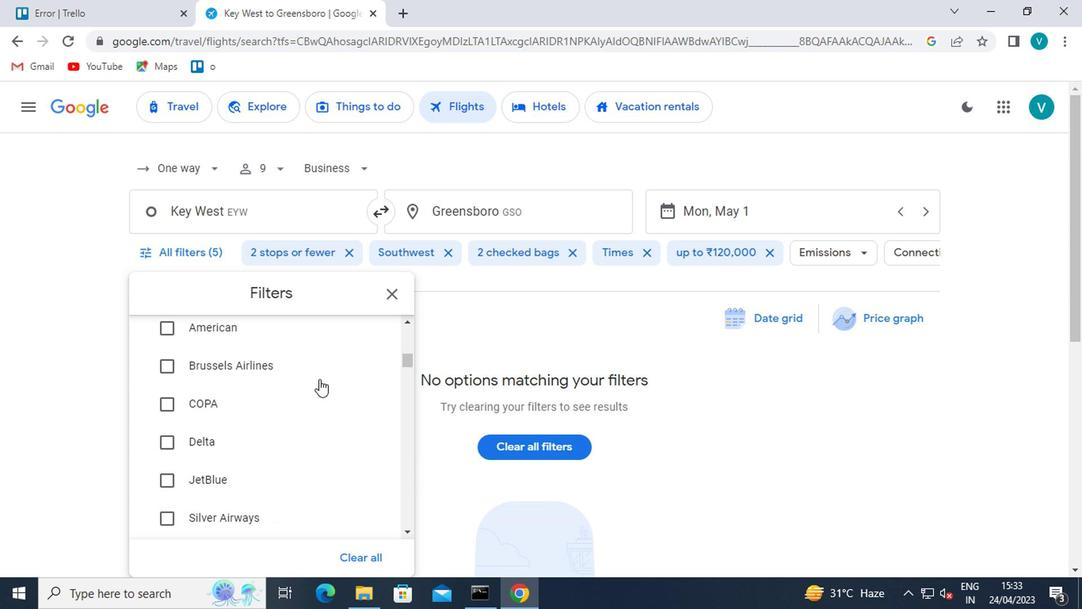 
Action: Mouse scrolled (318, 380) with delta (0, 0)
Screenshot: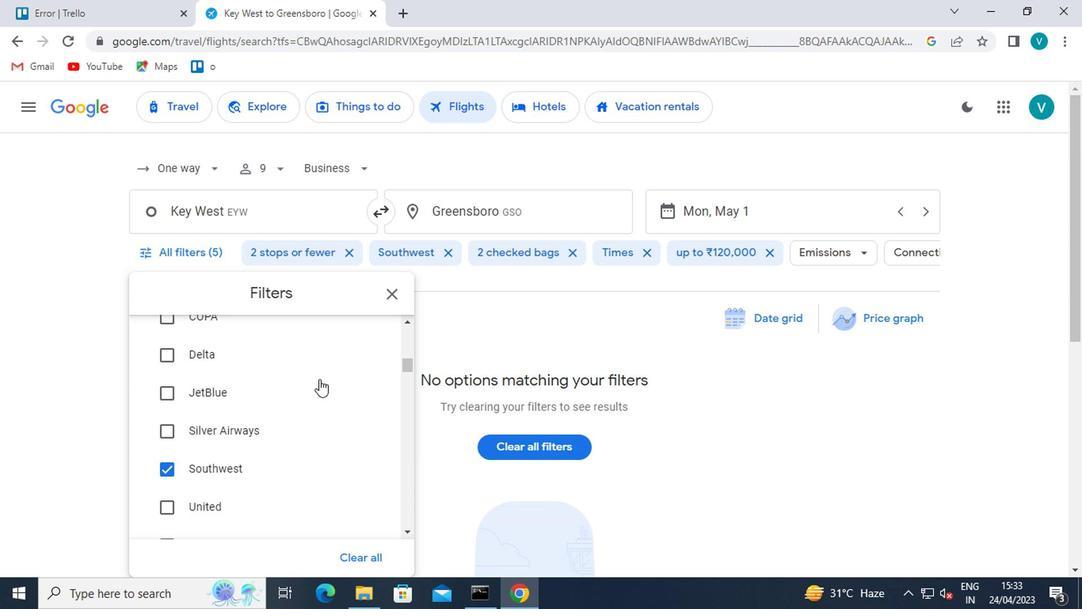 
Action: Mouse scrolled (318, 380) with delta (0, 0)
Screenshot: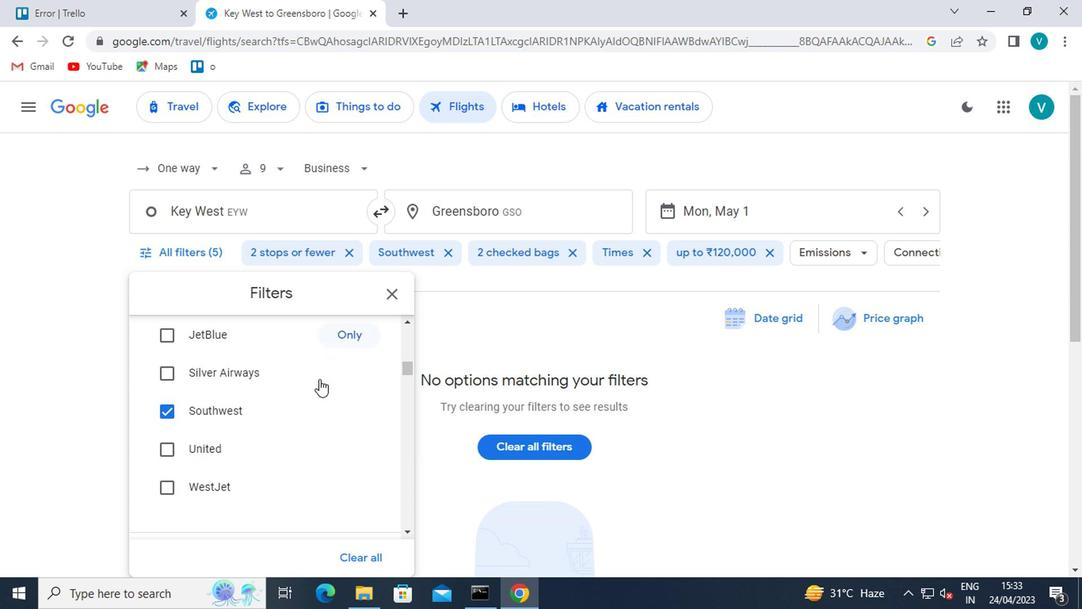 
Action: Mouse scrolled (318, 380) with delta (0, 0)
Screenshot: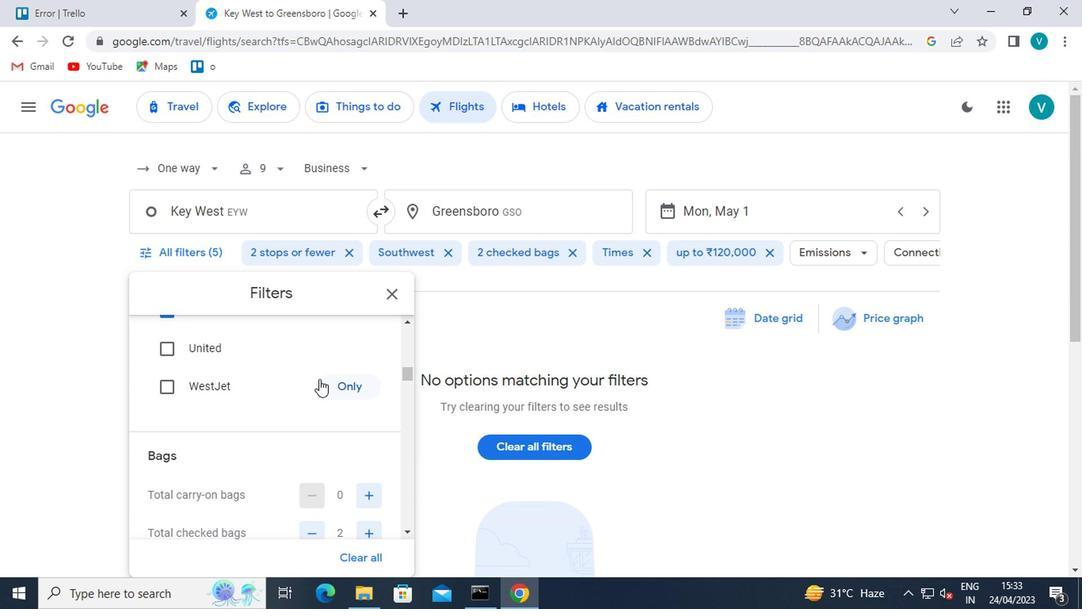 
Action: Mouse scrolled (318, 380) with delta (0, 0)
Screenshot: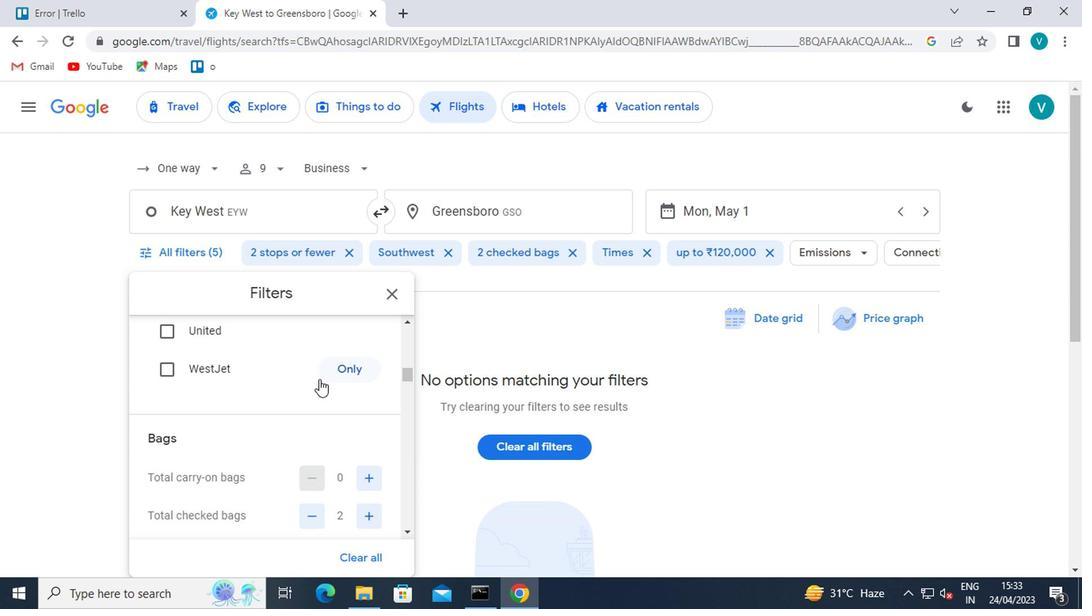 
Action: Mouse scrolled (318, 380) with delta (0, 0)
Screenshot: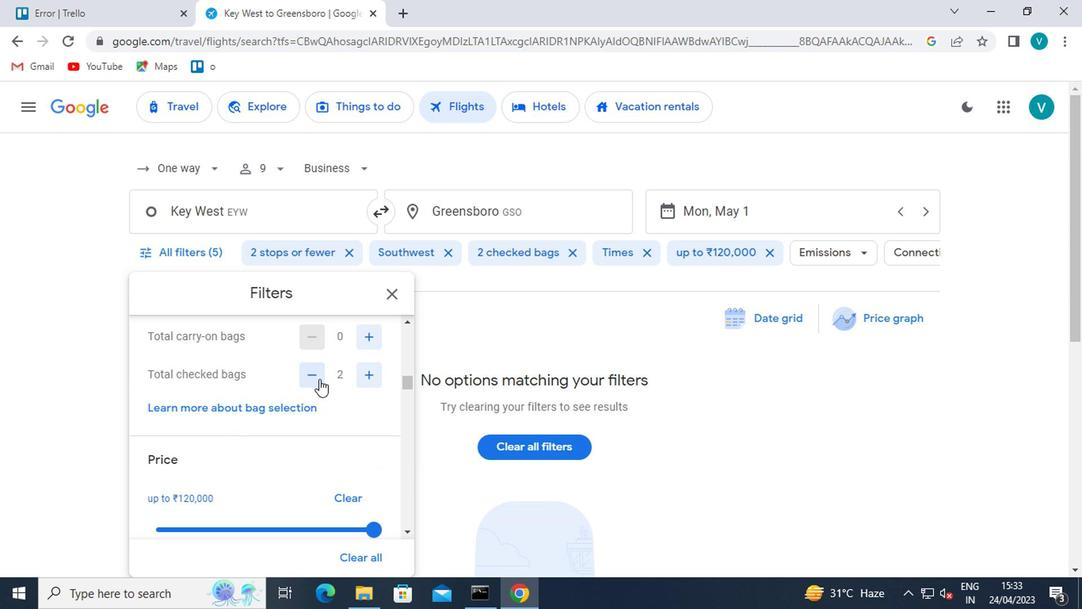 
Action: Mouse scrolled (318, 380) with delta (0, 0)
Screenshot: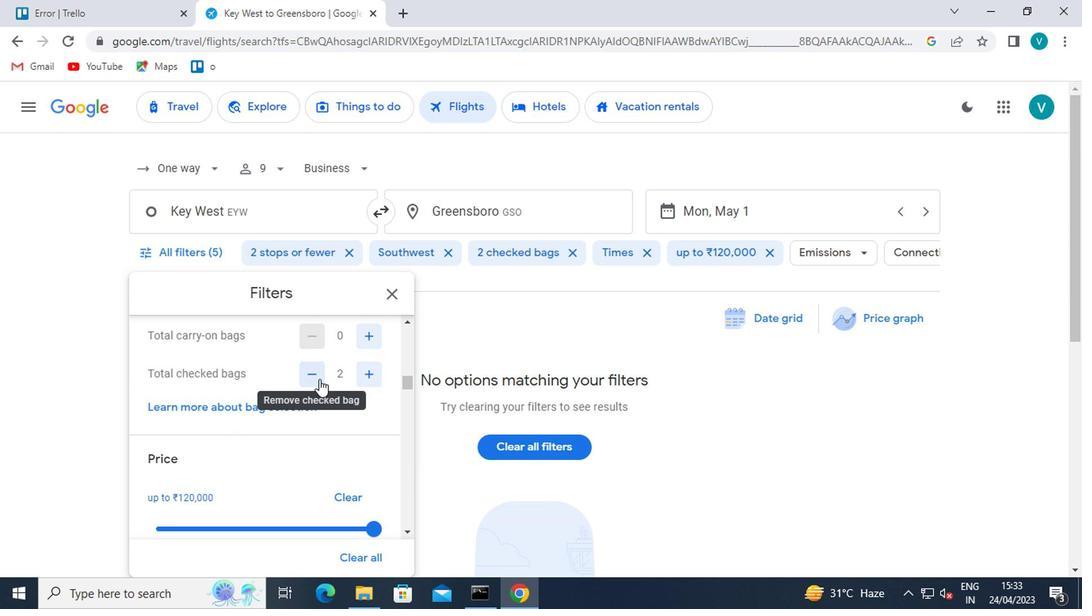 
Action: Mouse moved to (373, 371)
Screenshot: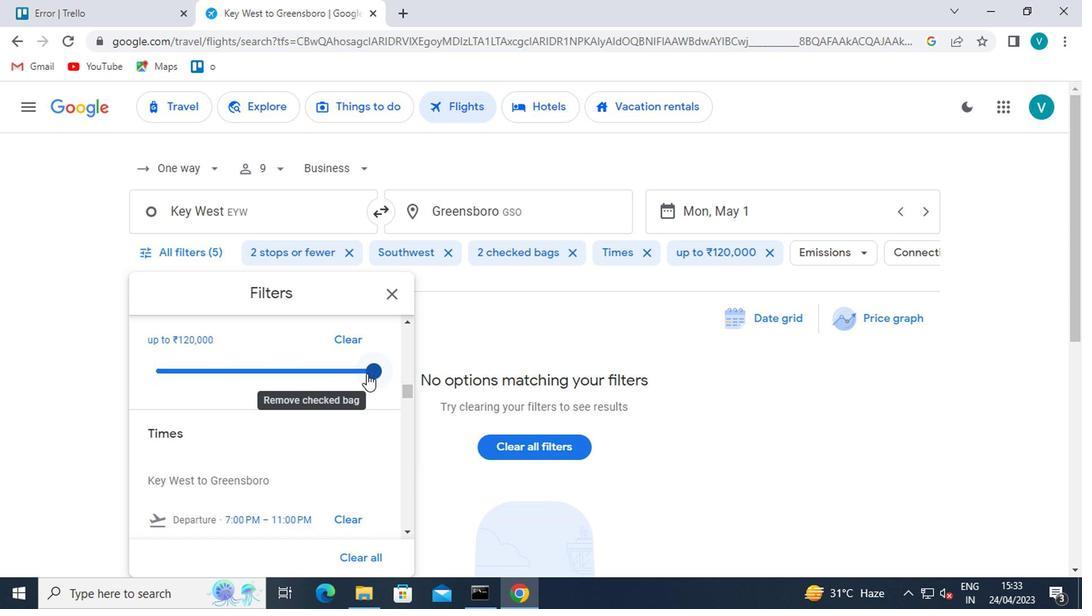 
Action: Mouse pressed left at (373, 371)
Screenshot: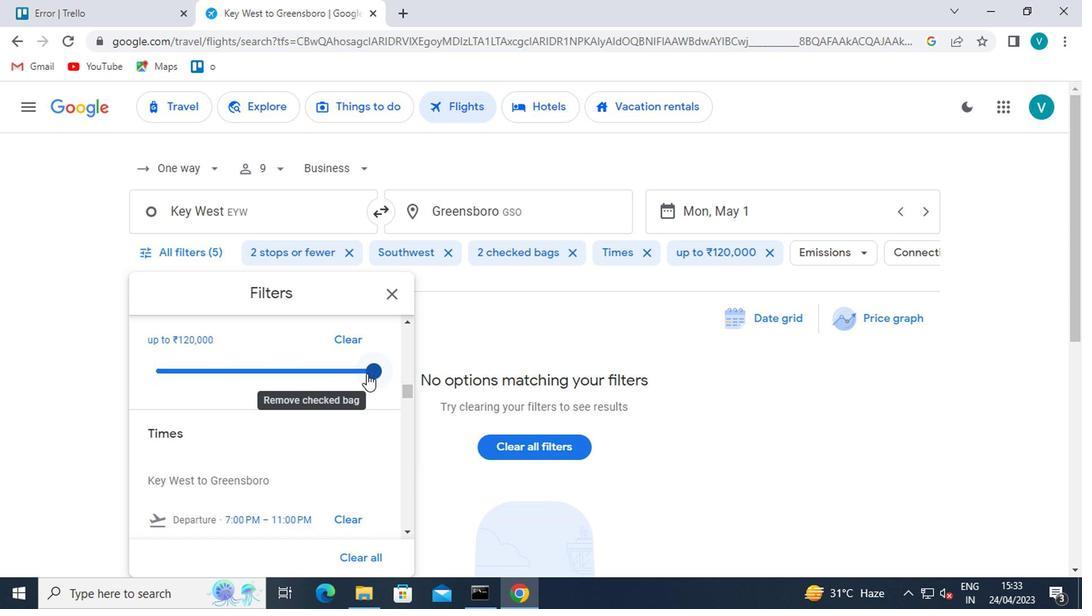 
Action: Mouse moved to (334, 394)
Screenshot: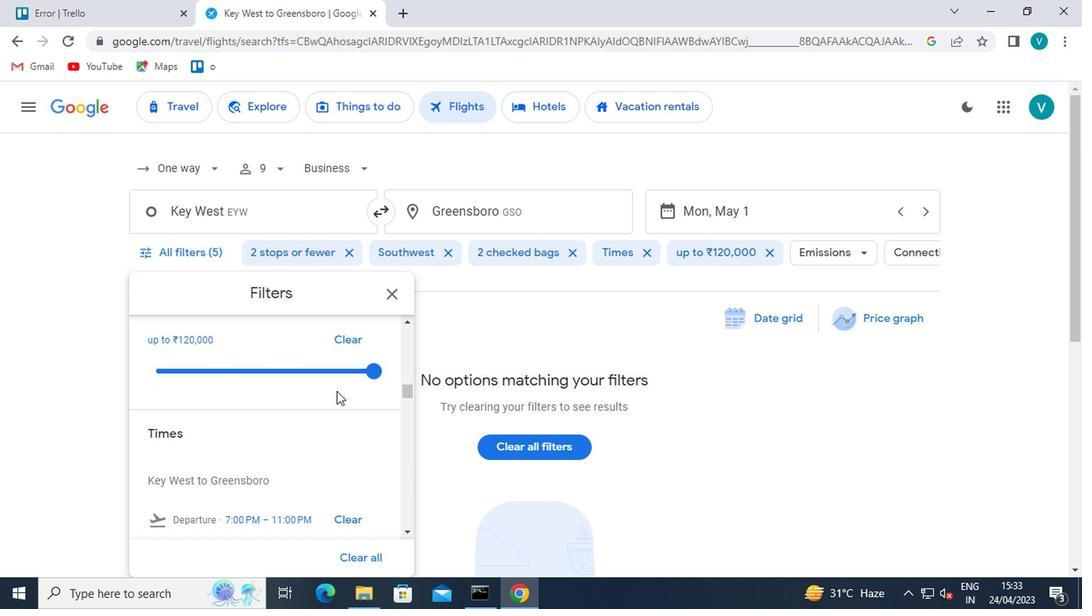 
Action: Mouse scrolled (334, 393) with delta (0, -1)
Screenshot: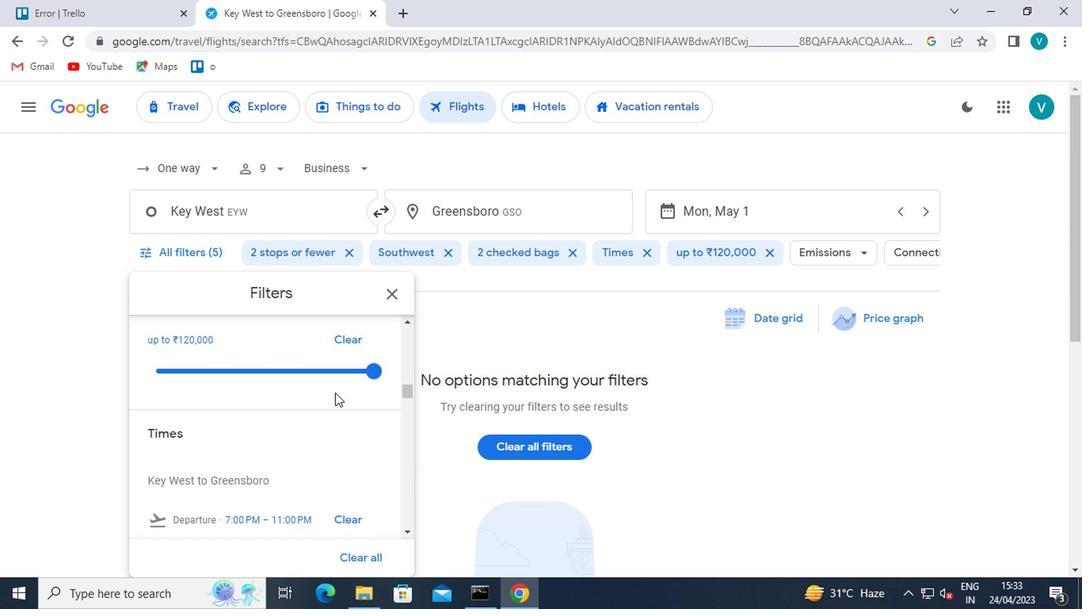 
Action: Mouse scrolled (334, 393) with delta (0, -1)
Screenshot: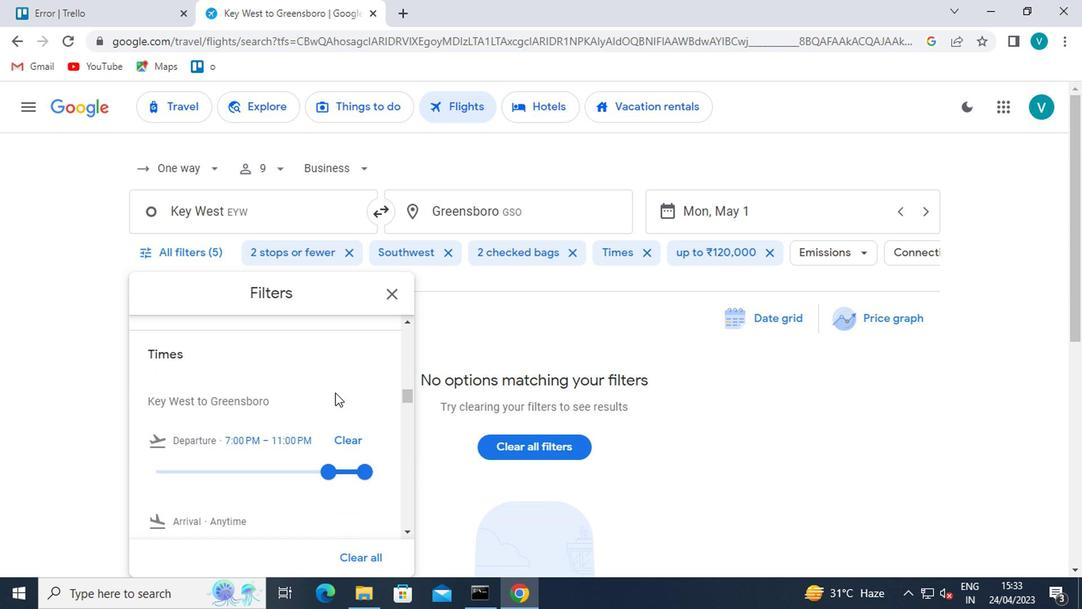 
Action: Mouse moved to (332, 390)
Screenshot: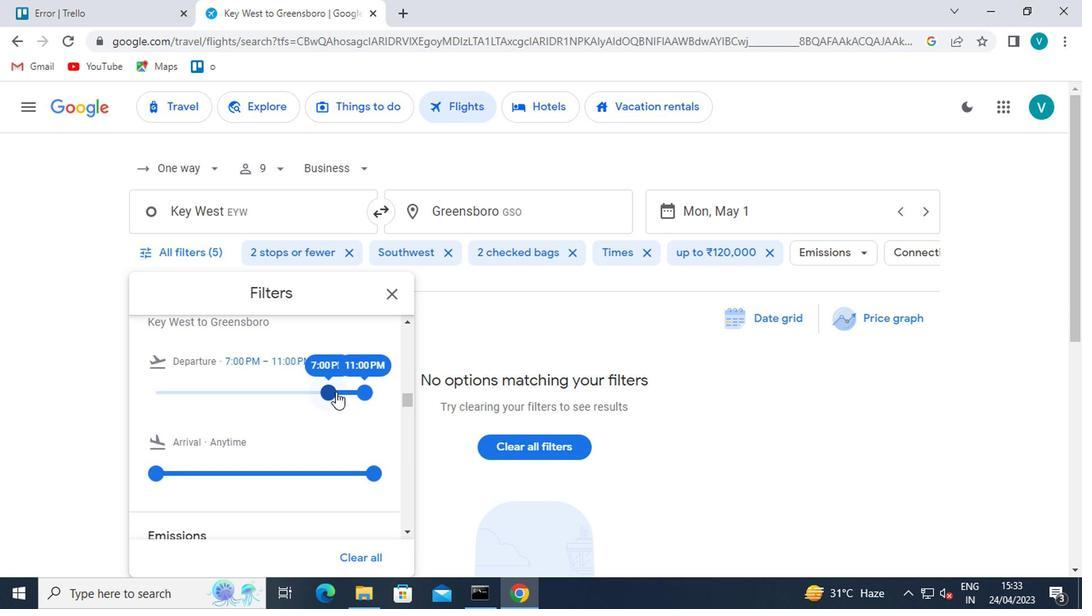 
Action: Mouse pressed left at (332, 390)
Screenshot: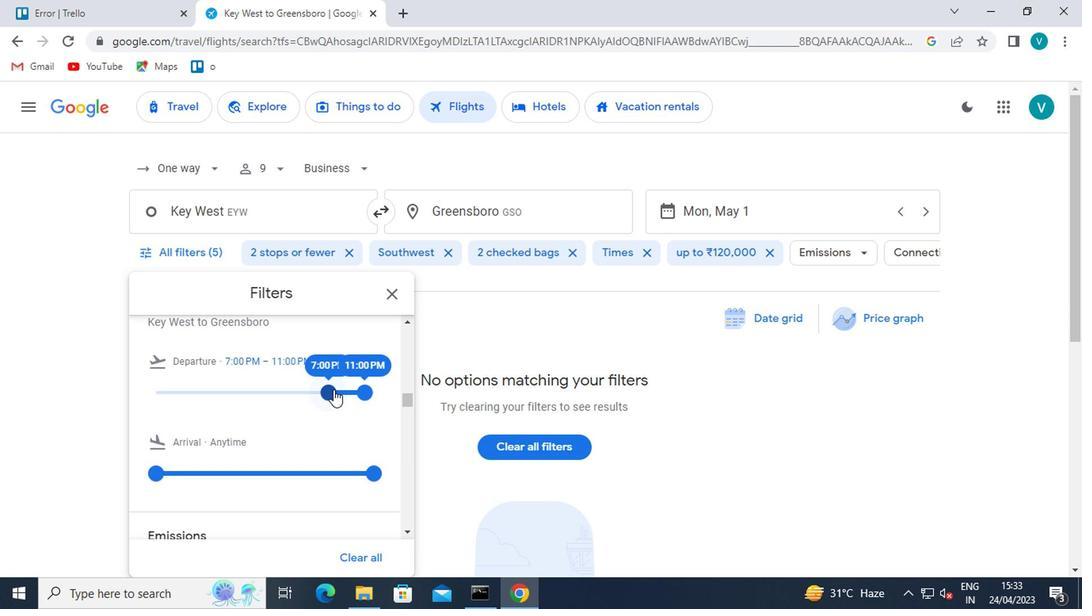 
Action: Mouse moved to (203, 303)
Screenshot: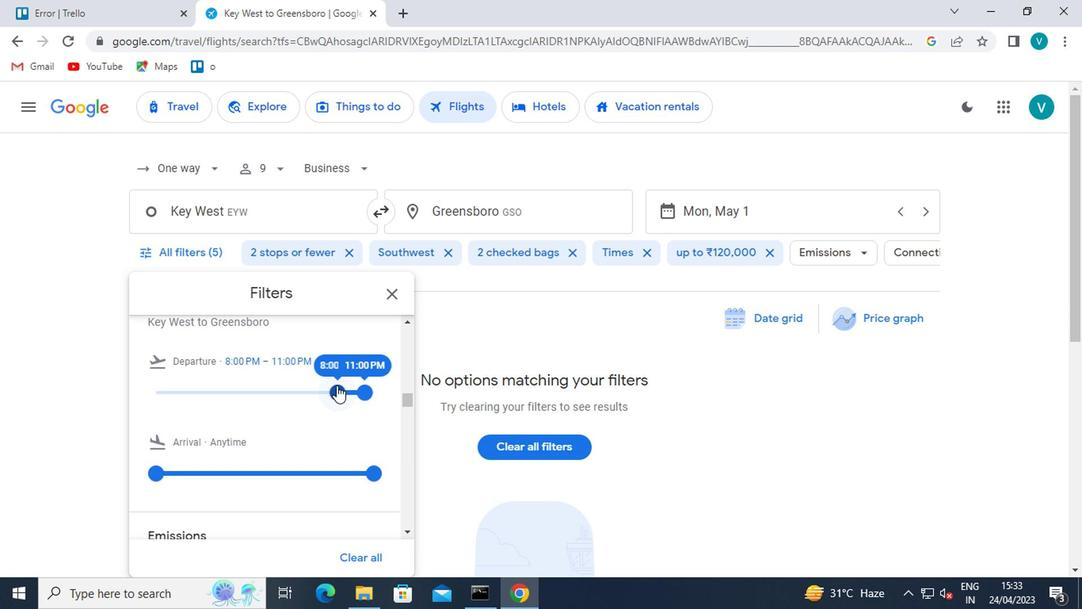 
